 Task: Find connections with filter location Ostfildern with filter topic #Coachingwith filter profile language Spanish with filter current company Preqin with filter school Vel Tech HighTech Dr.Rangarajan Dr.Sakunthala Engineering College with filter industry Mental Health Care with filter service category AssistanceAdvertising with filter keywords title Screenwriter
Action: Mouse moved to (490, 66)
Screenshot: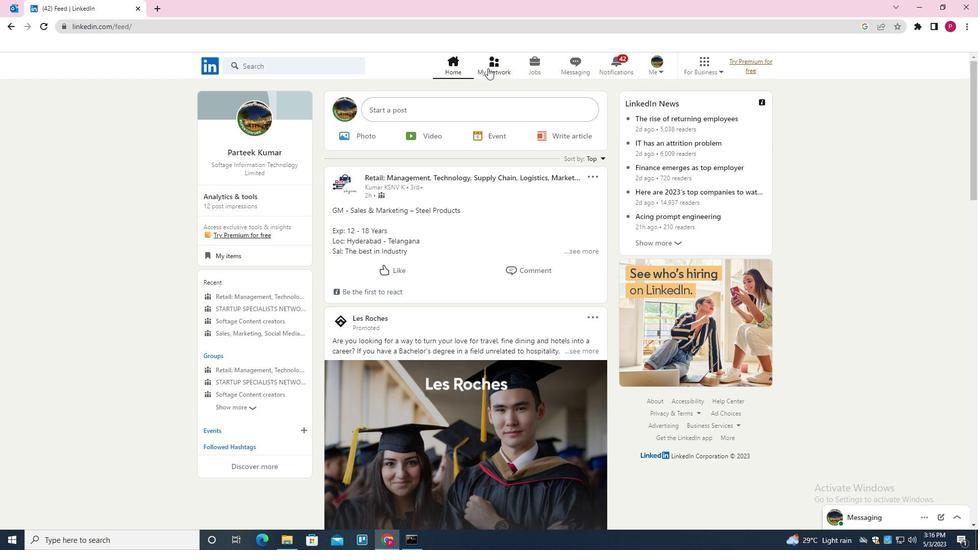 
Action: Mouse pressed left at (490, 66)
Screenshot: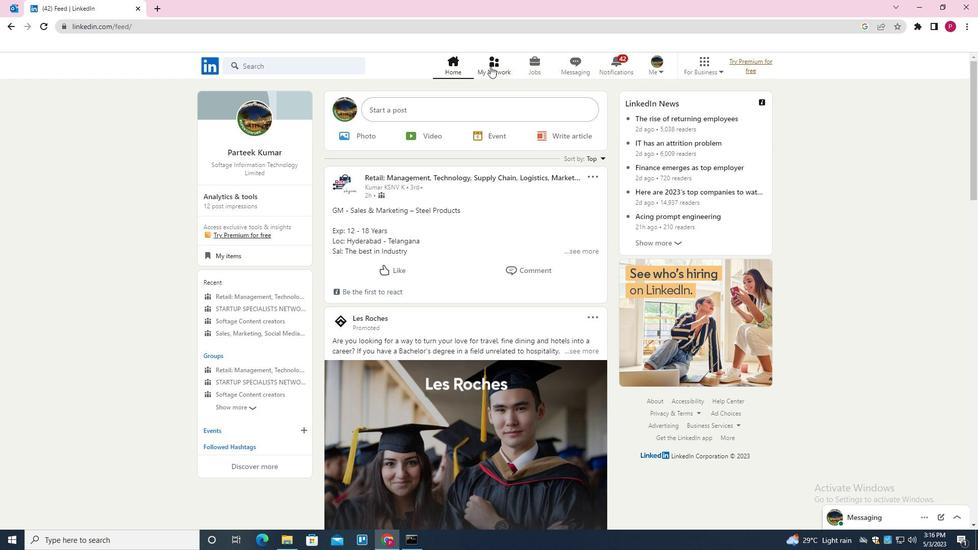 
Action: Mouse moved to (317, 120)
Screenshot: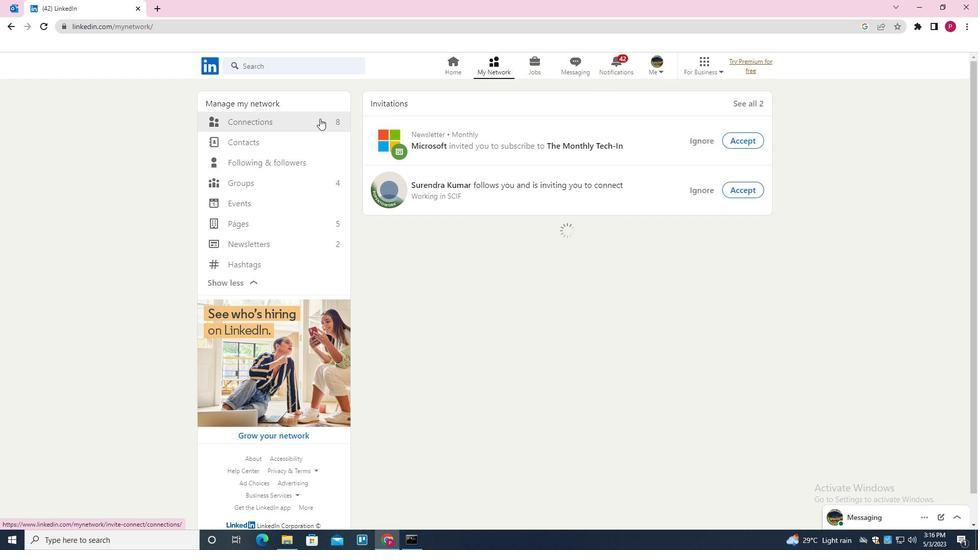
Action: Mouse pressed left at (317, 120)
Screenshot: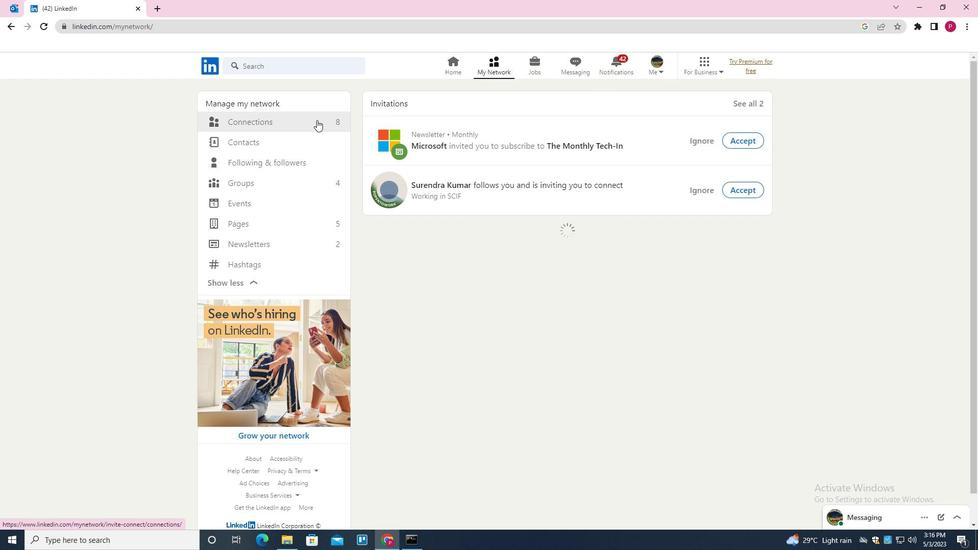 
Action: Mouse moved to (570, 124)
Screenshot: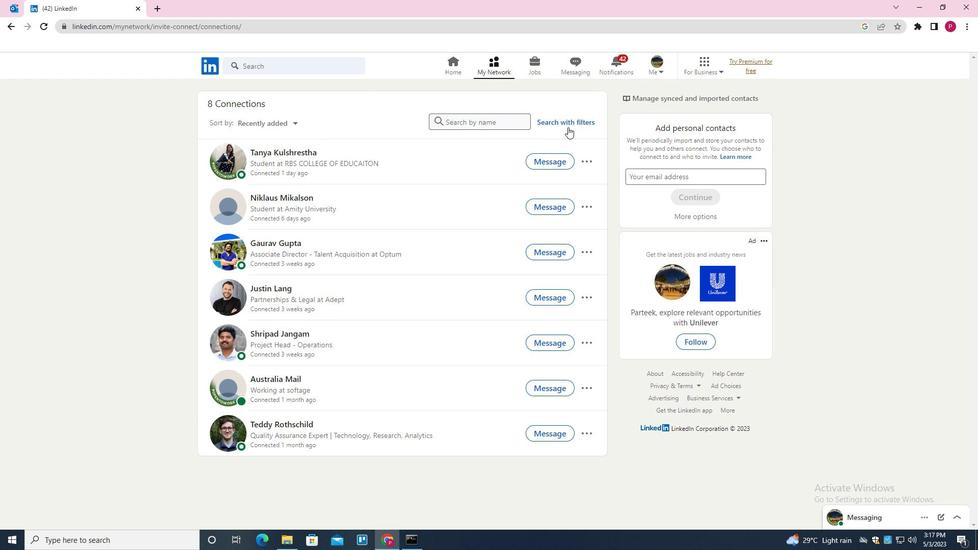 
Action: Mouse pressed left at (570, 124)
Screenshot: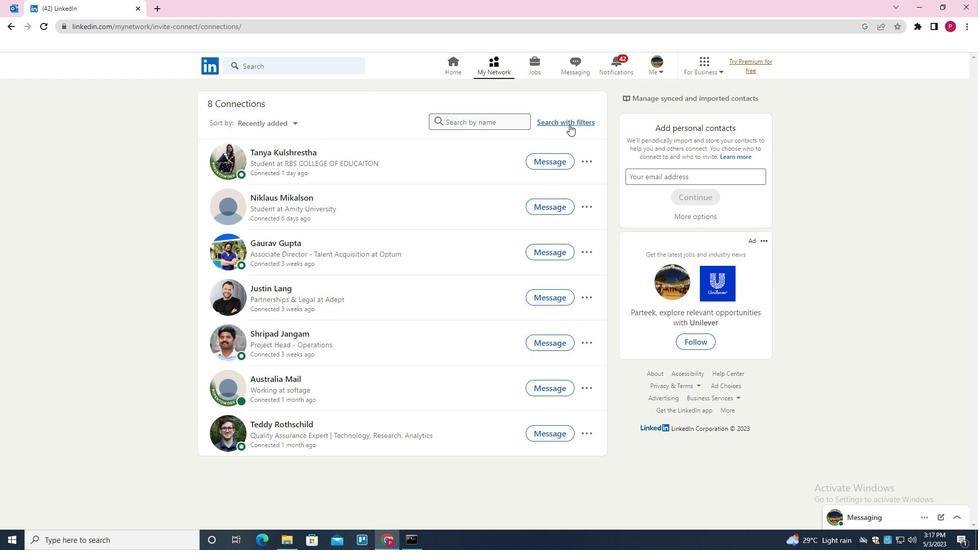 
Action: Mouse moved to (526, 94)
Screenshot: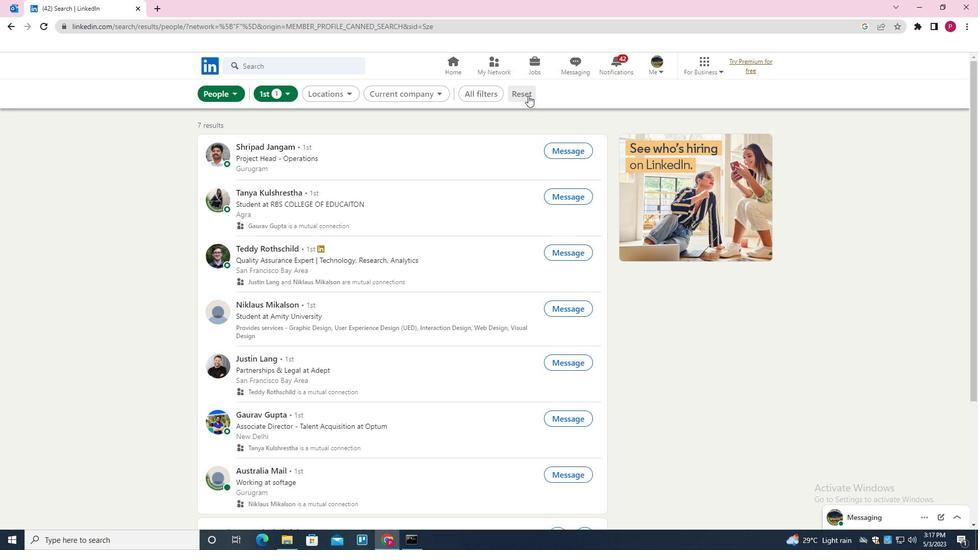 
Action: Mouse pressed left at (526, 94)
Screenshot: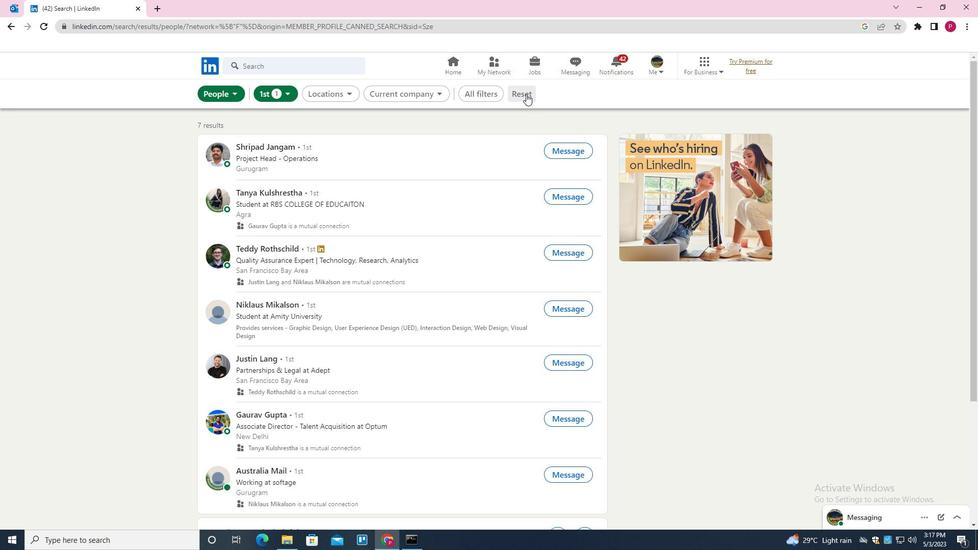 
Action: Mouse moved to (510, 94)
Screenshot: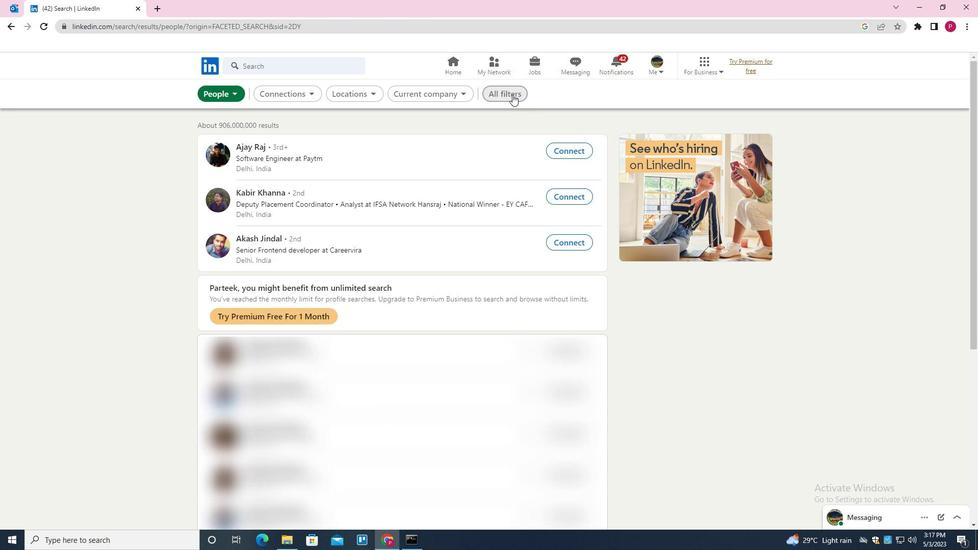 
Action: Mouse pressed left at (510, 94)
Screenshot: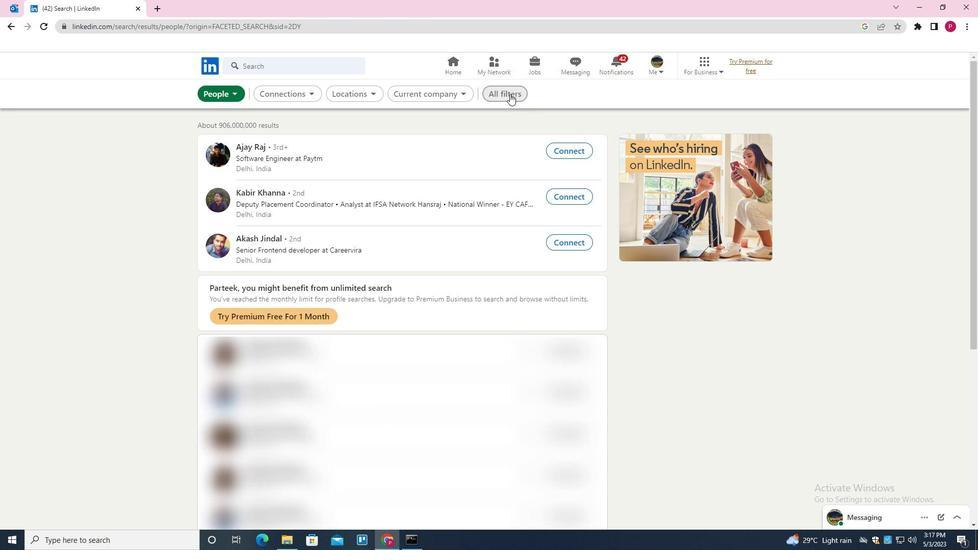 
Action: Mouse moved to (788, 229)
Screenshot: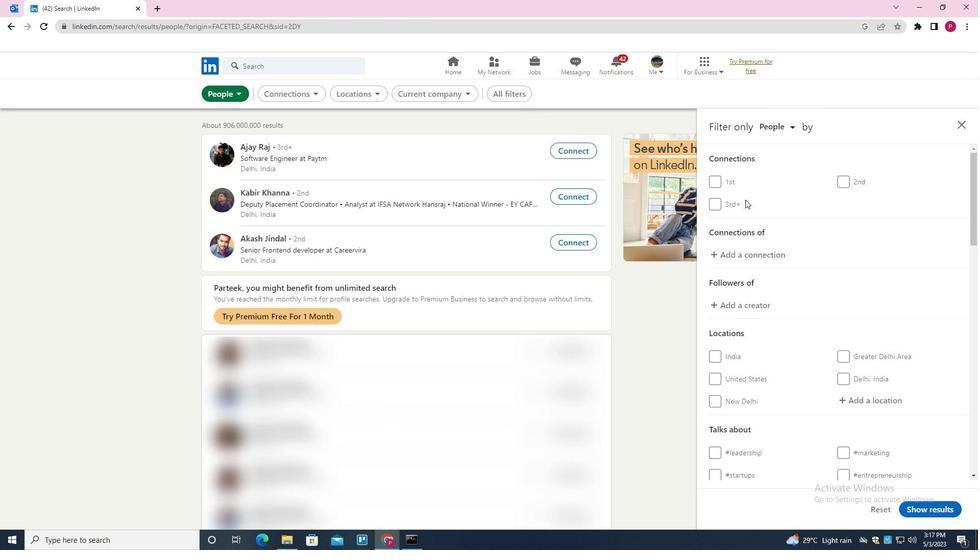 
Action: Mouse scrolled (788, 228) with delta (0, 0)
Screenshot: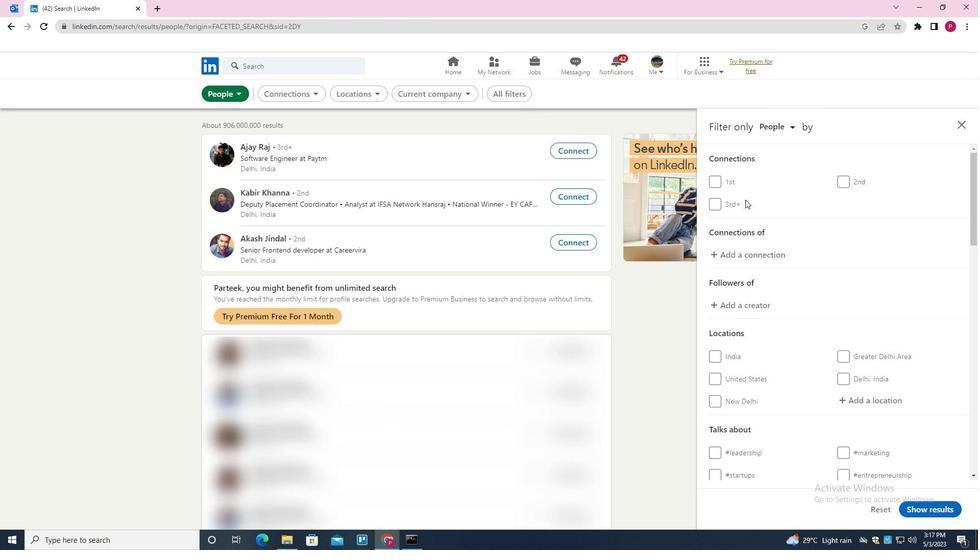 
Action: Mouse moved to (798, 235)
Screenshot: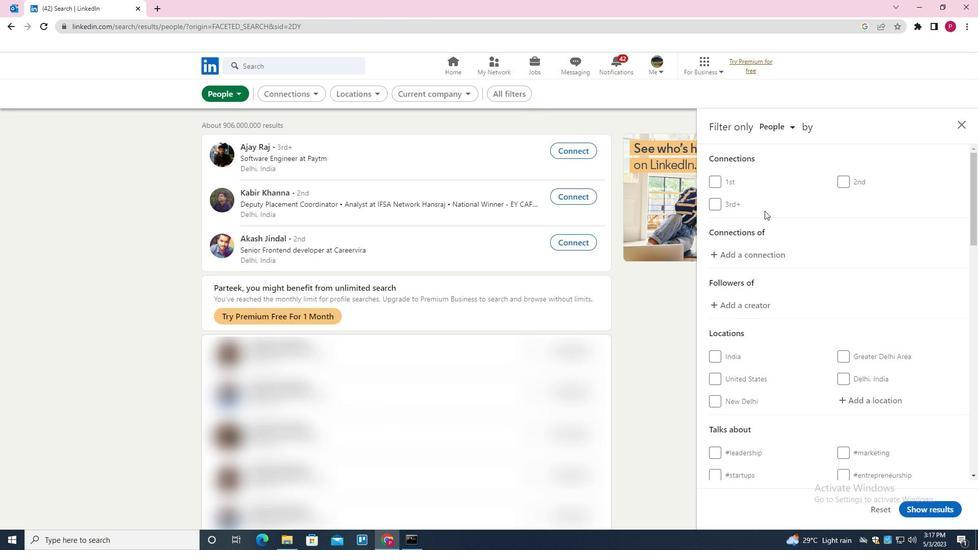 
Action: Mouse scrolled (798, 234) with delta (0, 0)
Screenshot: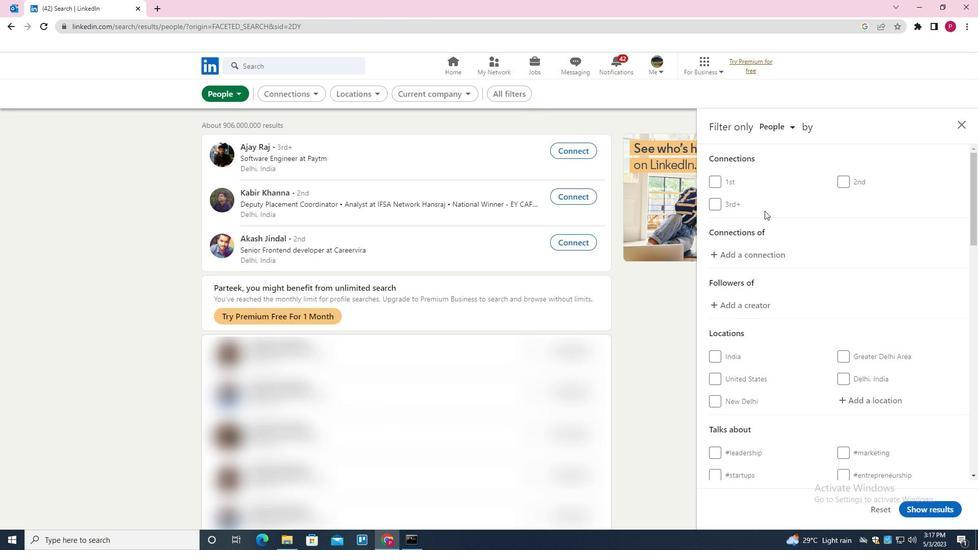
Action: Mouse moved to (852, 293)
Screenshot: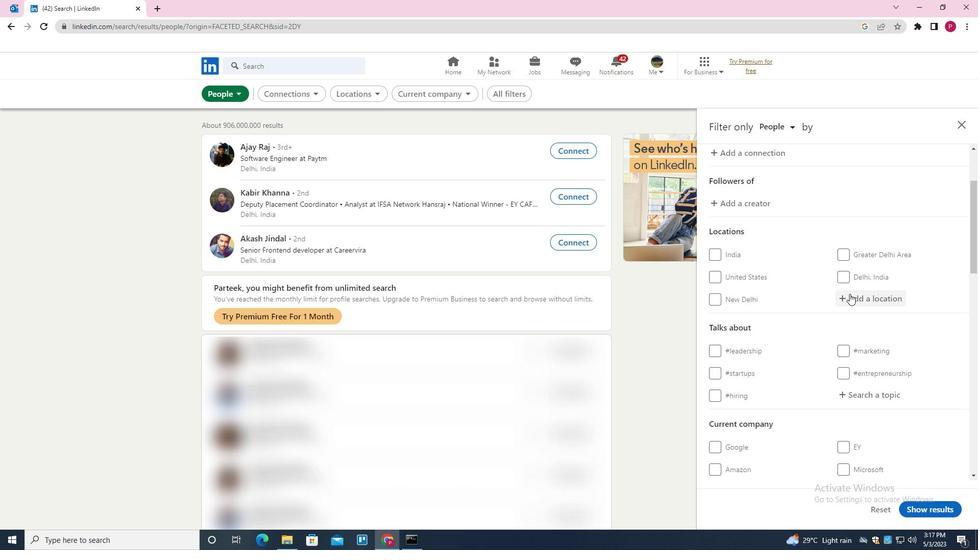 
Action: Mouse pressed left at (852, 293)
Screenshot: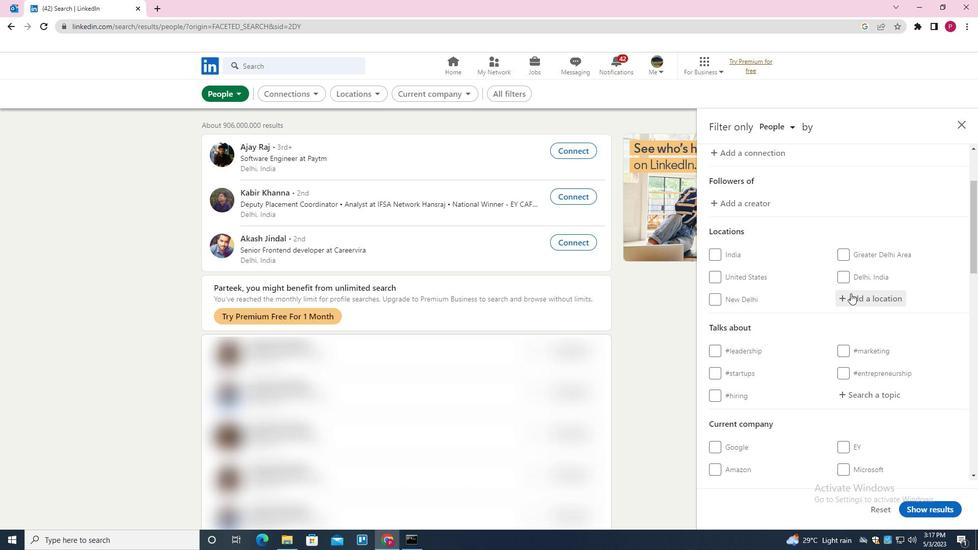 
Action: Key pressed <Key.shift>OSTIFILDERN
Screenshot: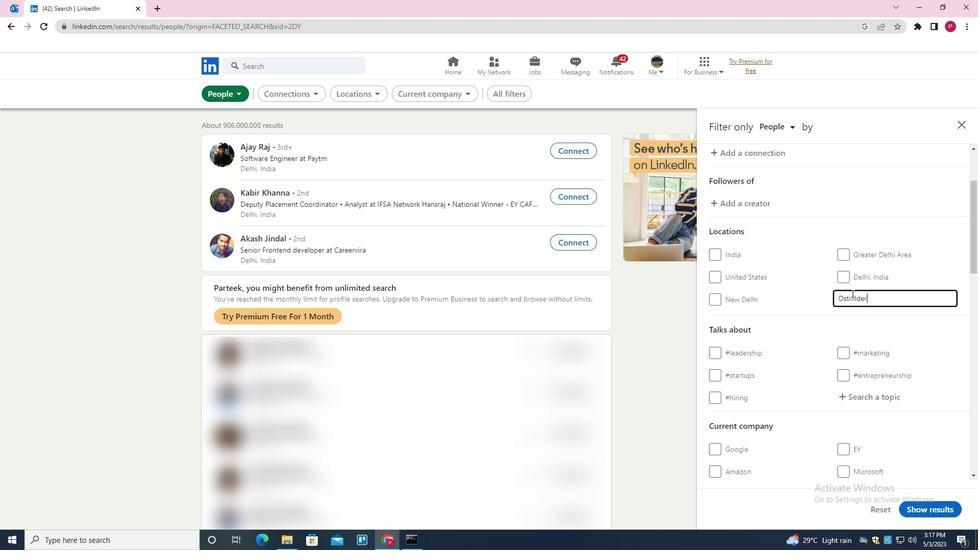
Action: Mouse moved to (810, 291)
Screenshot: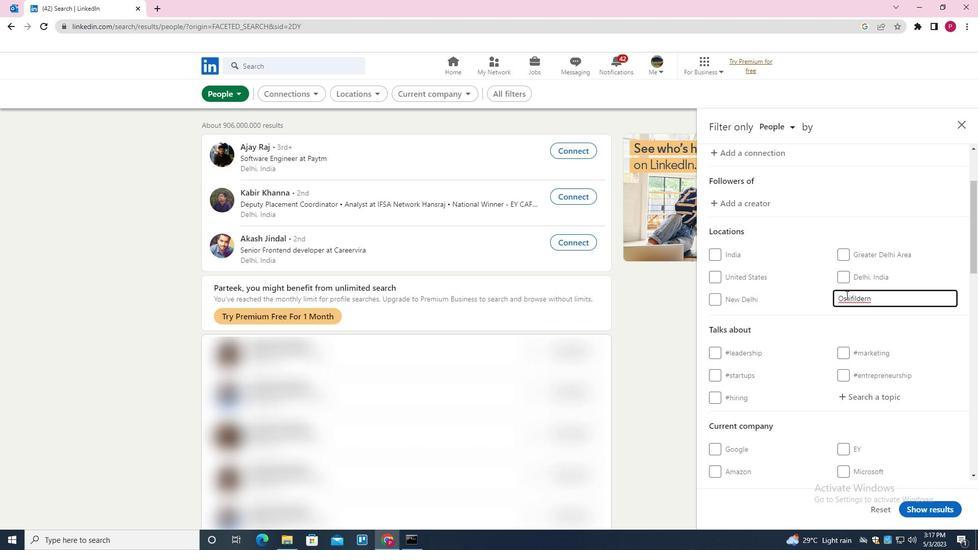 
Action: Mouse scrolled (810, 291) with delta (0, 0)
Screenshot: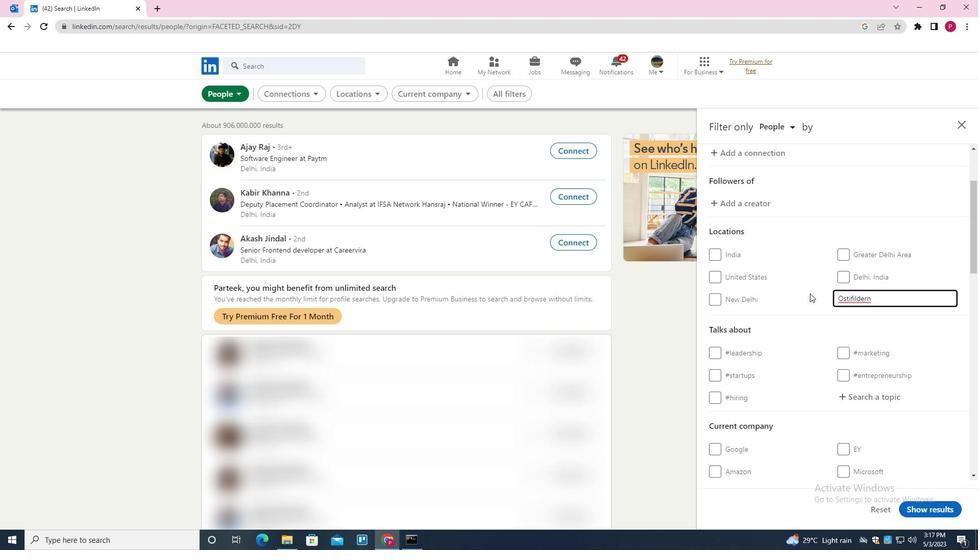 
Action: Mouse scrolled (810, 291) with delta (0, 0)
Screenshot: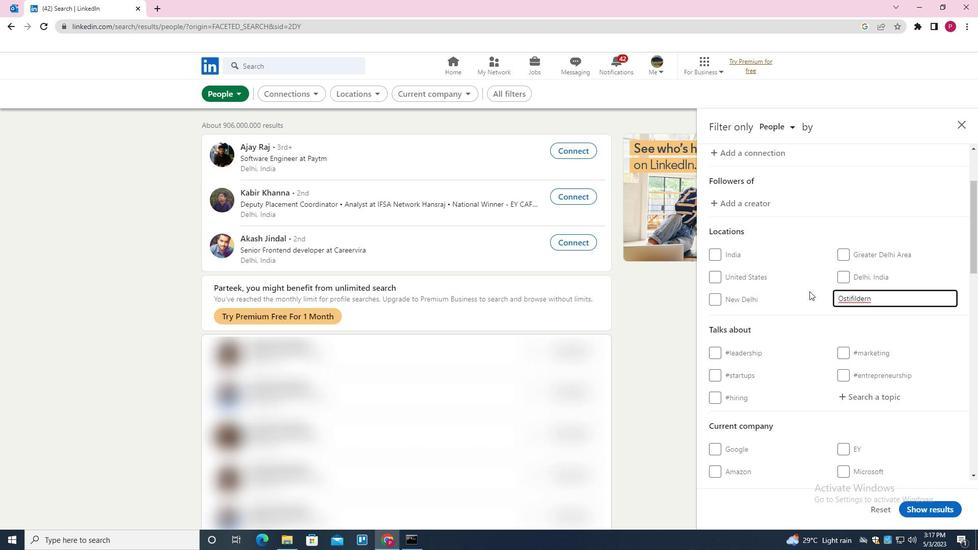 
Action: Mouse scrolled (810, 291) with delta (0, 0)
Screenshot: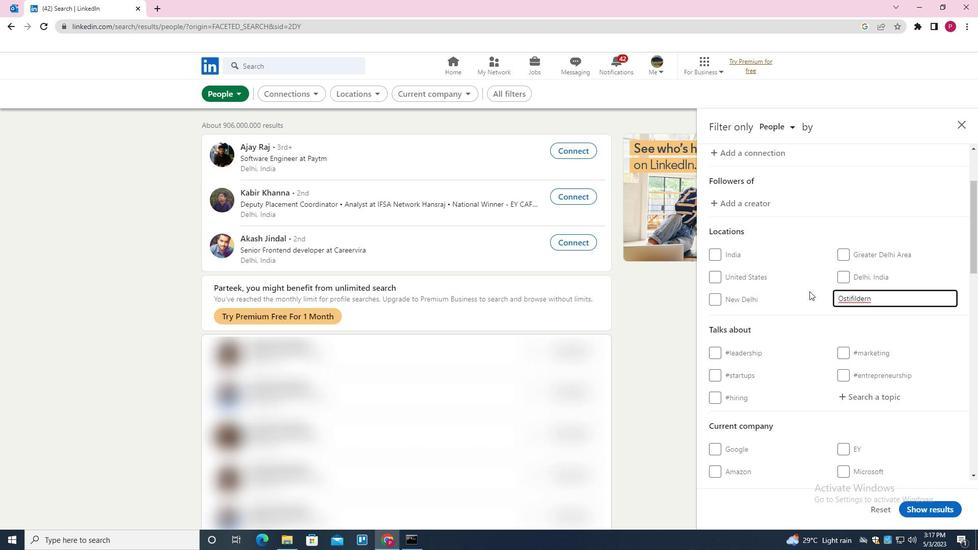
Action: Mouse moved to (862, 240)
Screenshot: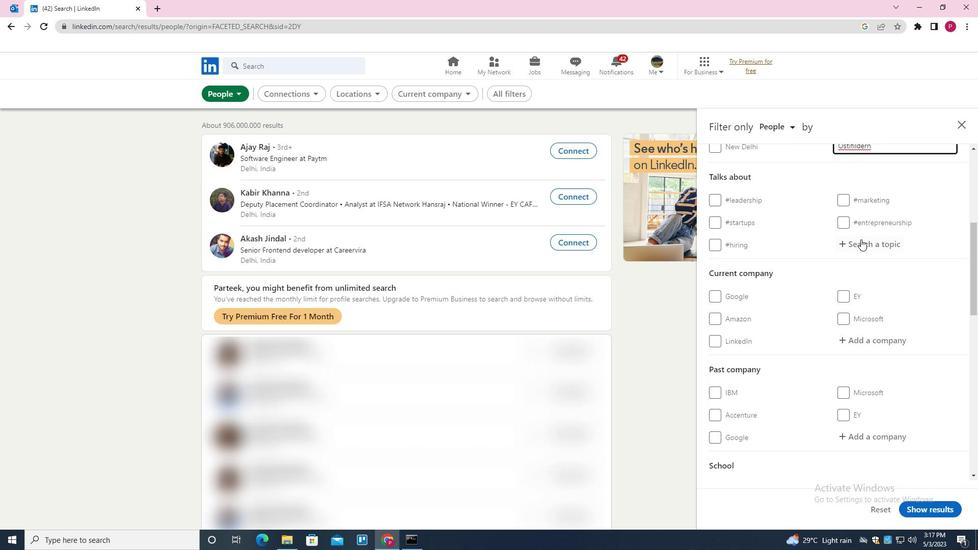 
Action: Mouse pressed left at (862, 240)
Screenshot: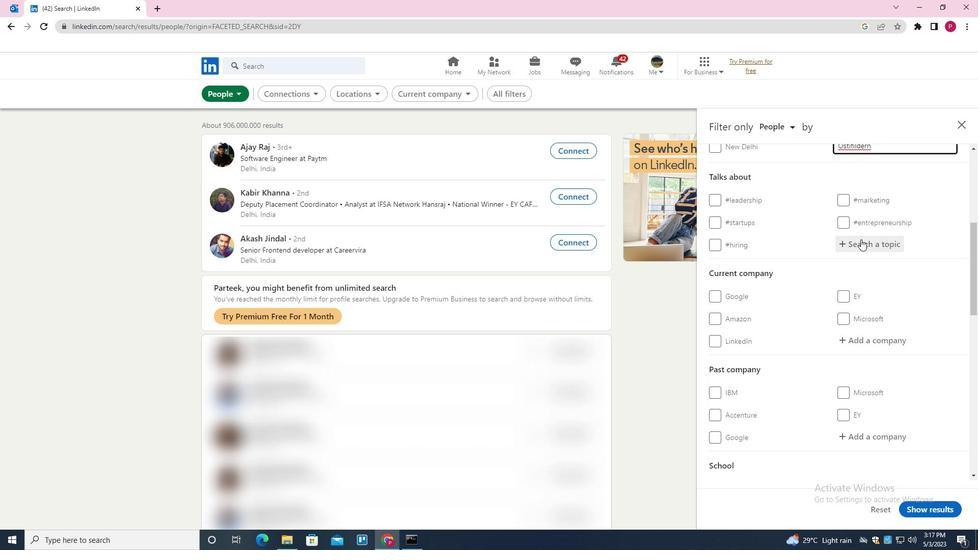 
Action: Key pressed COACHING<Key.down><Key.enter>
Screenshot: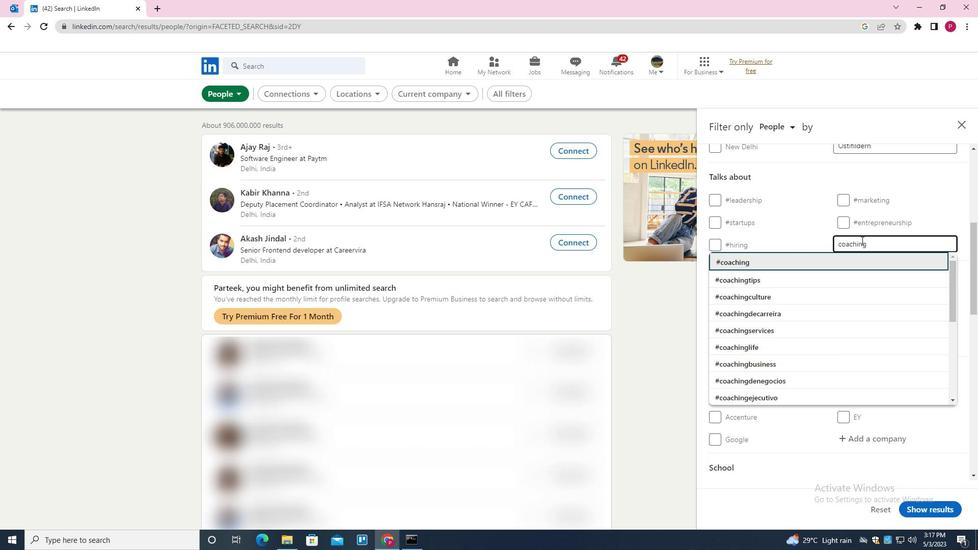 
Action: Mouse moved to (844, 260)
Screenshot: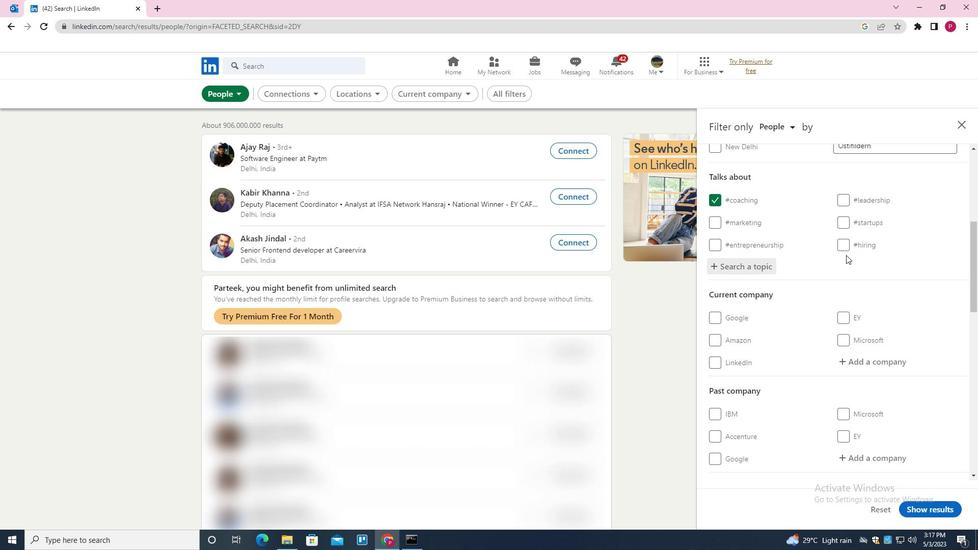 
Action: Mouse scrolled (844, 260) with delta (0, 0)
Screenshot: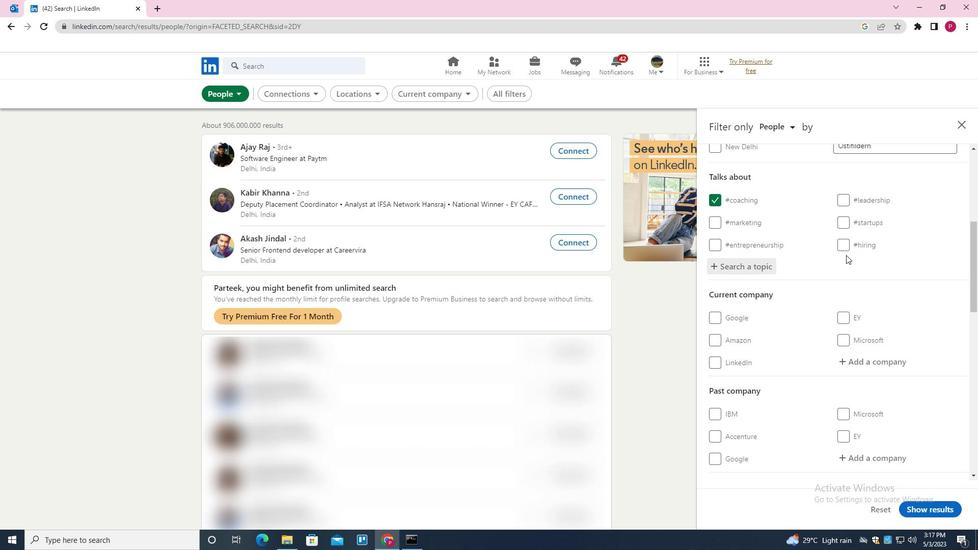 
Action: Mouse moved to (844, 263)
Screenshot: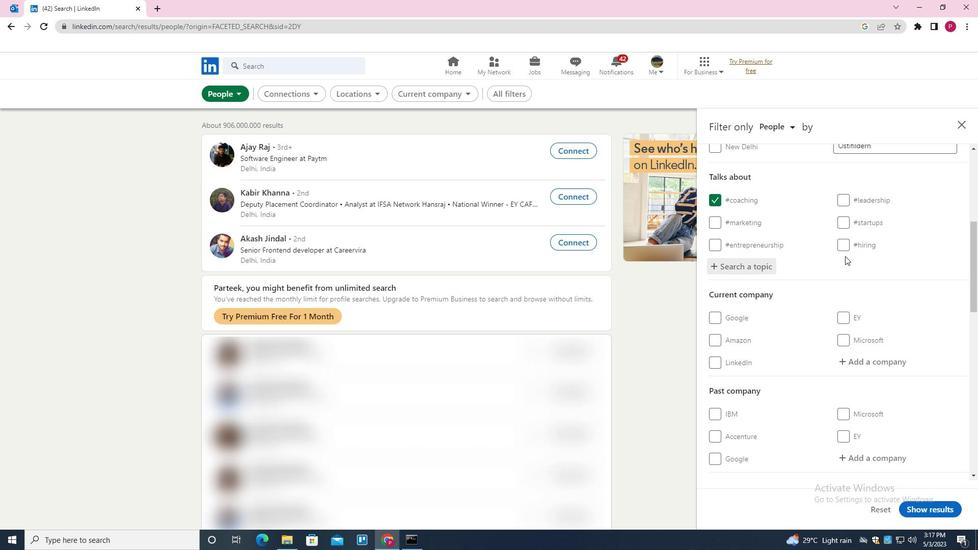 
Action: Mouse scrolled (844, 262) with delta (0, 0)
Screenshot: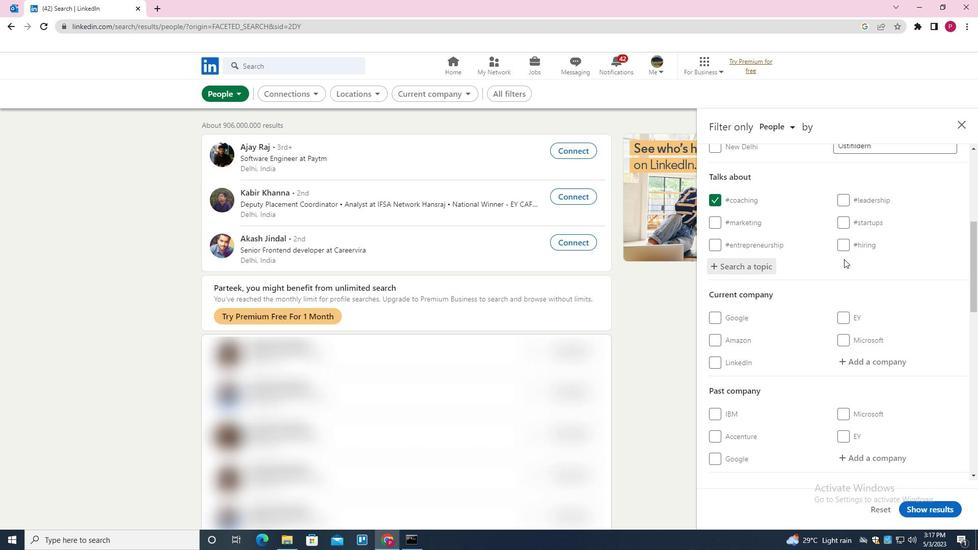 
Action: Mouse moved to (821, 269)
Screenshot: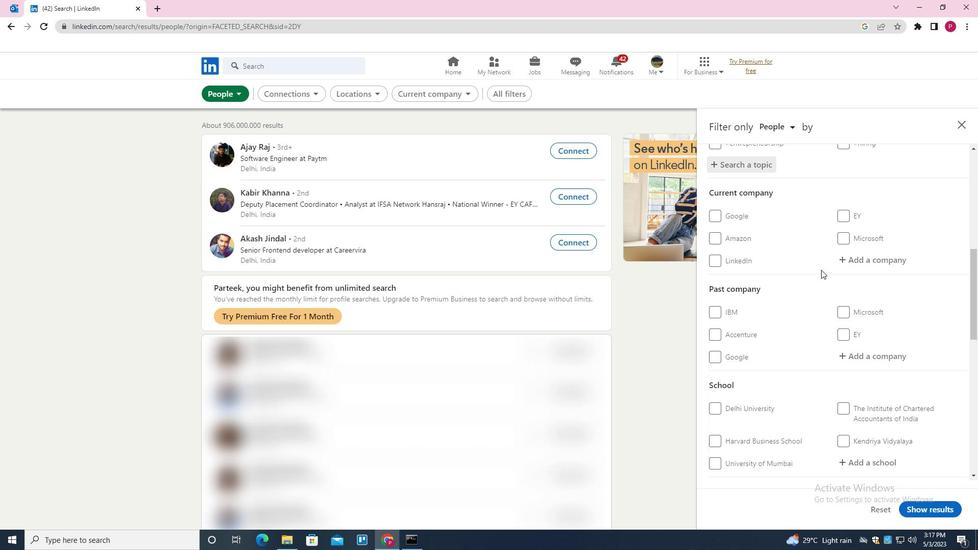 
Action: Mouse scrolled (821, 269) with delta (0, 0)
Screenshot: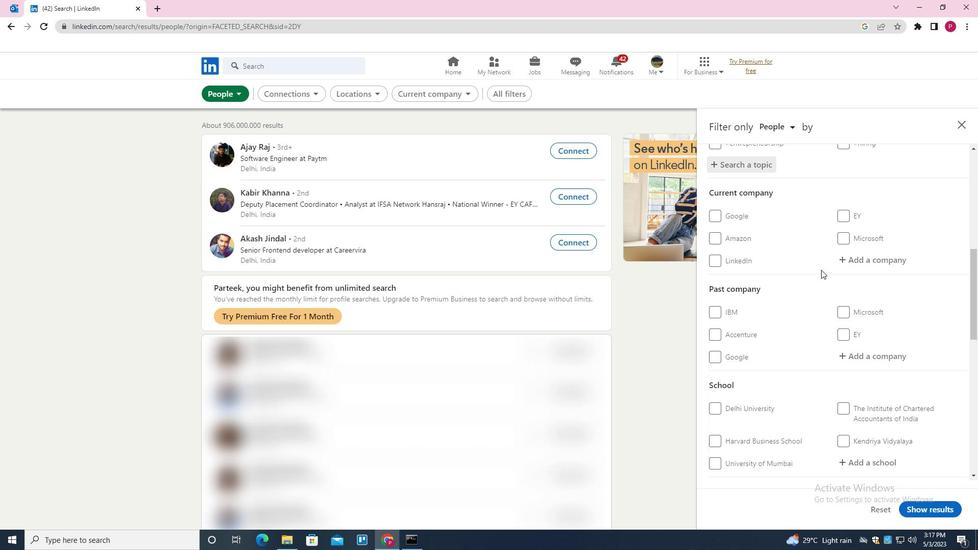 
Action: Mouse moved to (821, 268)
Screenshot: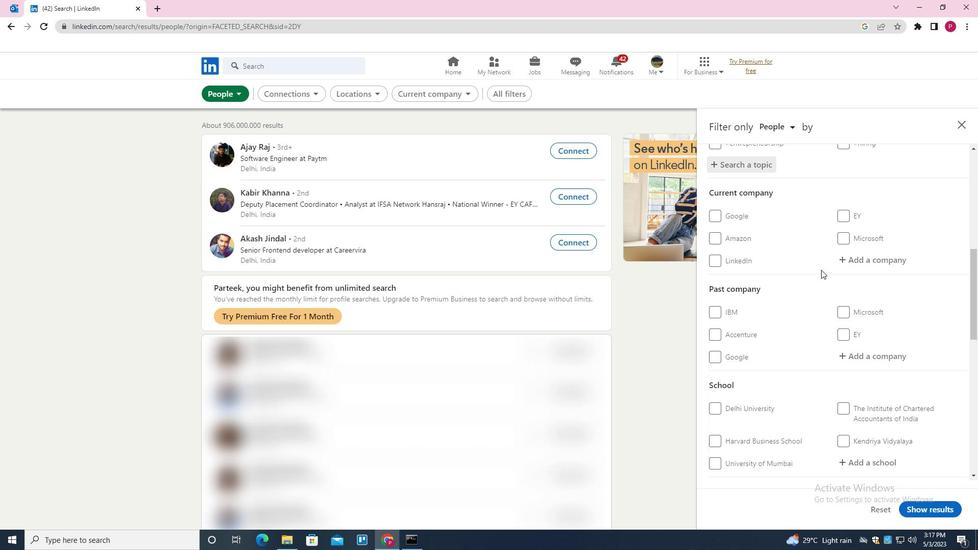 
Action: Mouse scrolled (821, 268) with delta (0, 0)
Screenshot: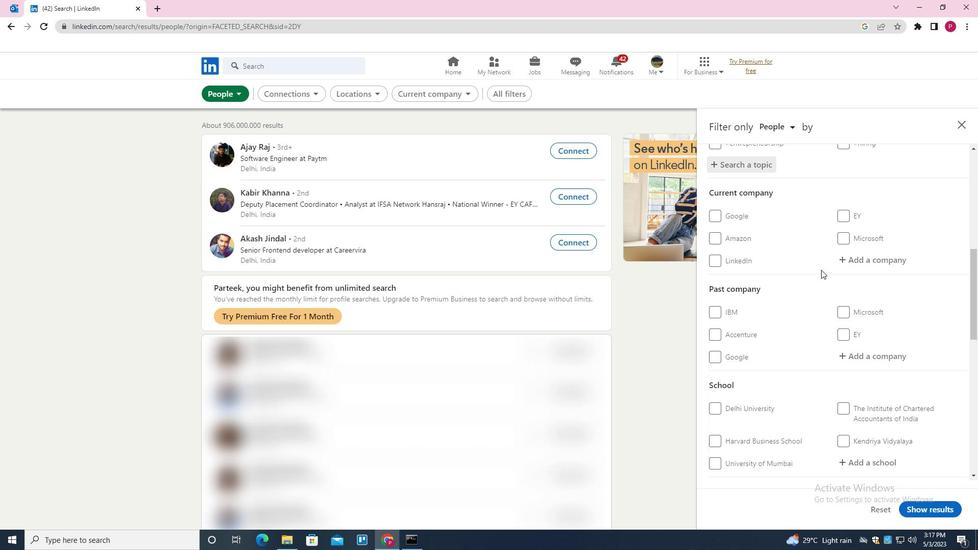 
Action: Mouse scrolled (821, 268) with delta (0, 0)
Screenshot: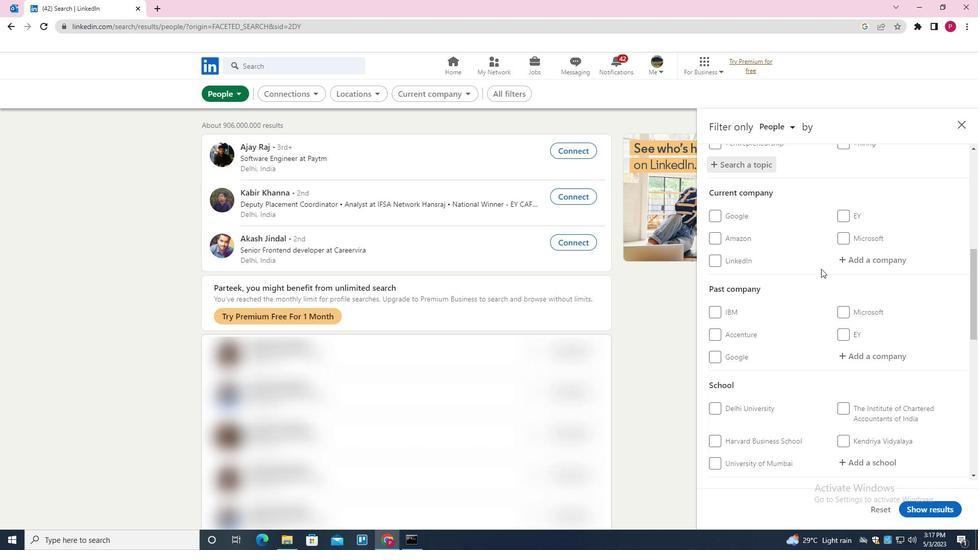 
Action: Mouse scrolled (821, 268) with delta (0, 0)
Screenshot: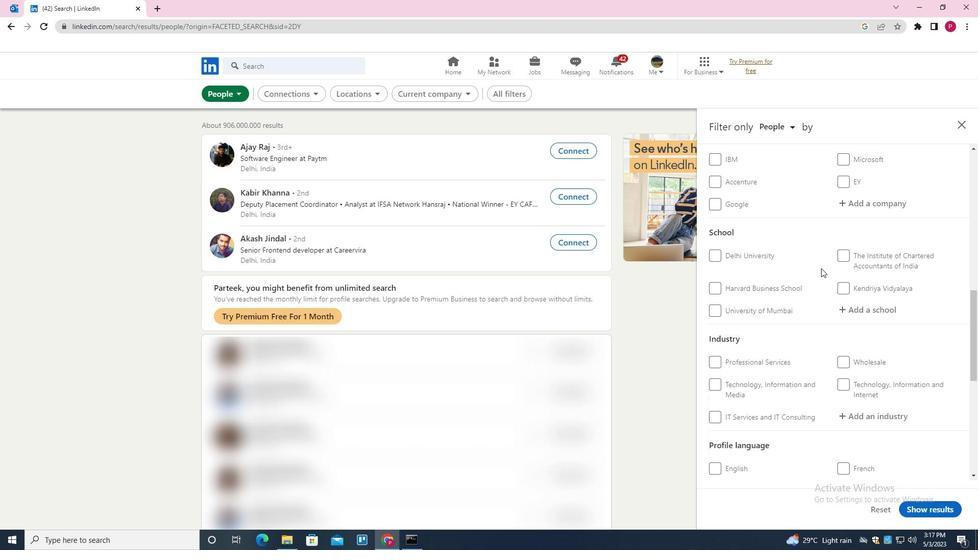 
Action: Mouse scrolled (821, 268) with delta (0, 0)
Screenshot: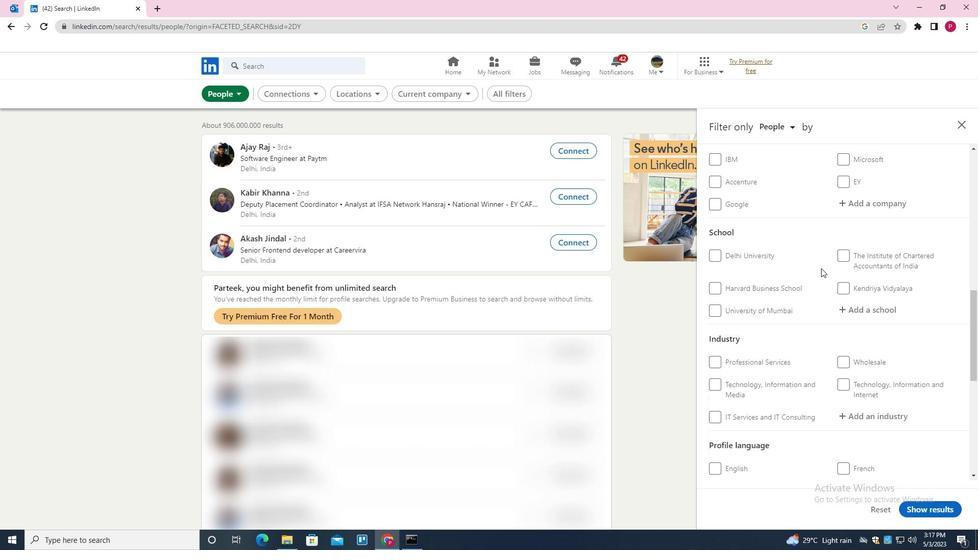 
Action: Mouse scrolled (821, 268) with delta (0, 0)
Screenshot: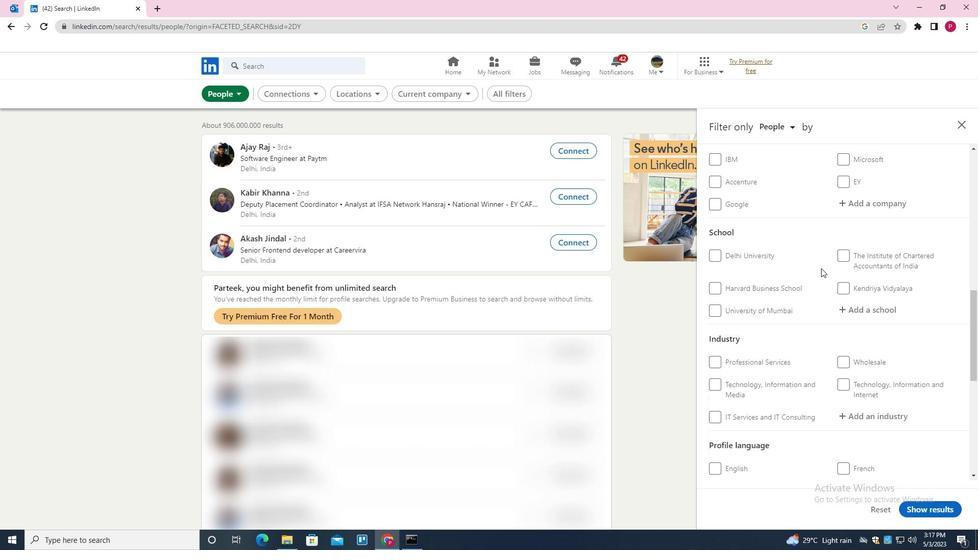 
Action: Mouse moved to (820, 268)
Screenshot: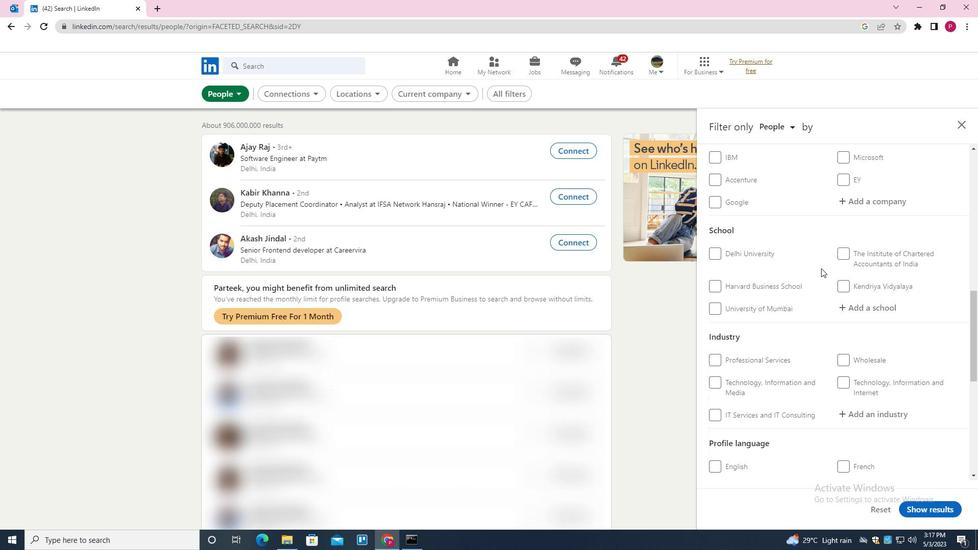 
Action: Mouse scrolled (820, 268) with delta (0, 0)
Screenshot: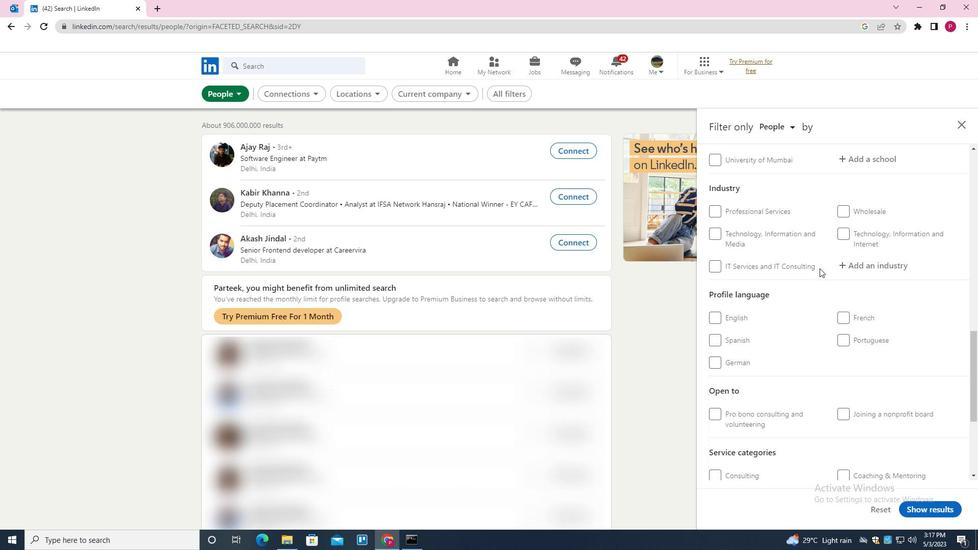 
Action: Mouse scrolled (820, 268) with delta (0, 0)
Screenshot: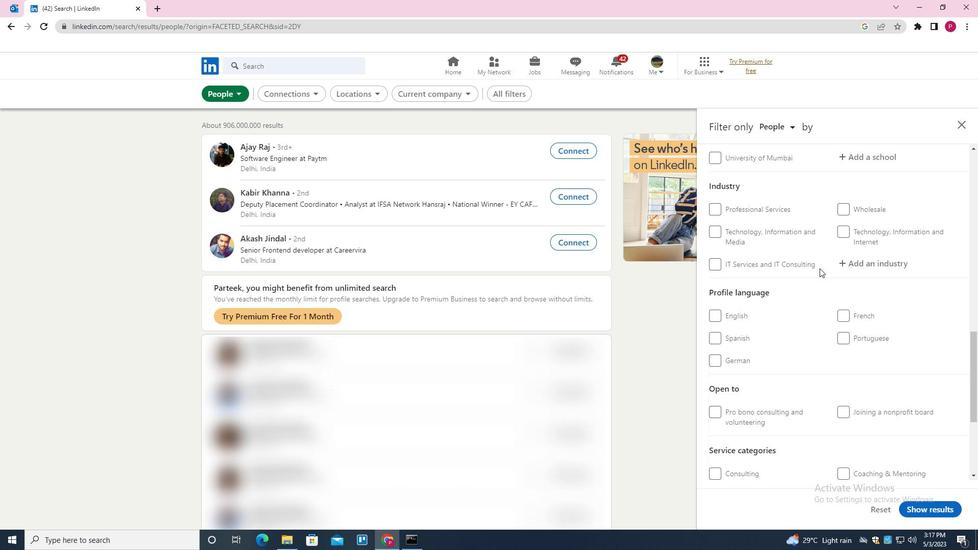 
Action: Mouse moved to (728, 235)
Screenshot: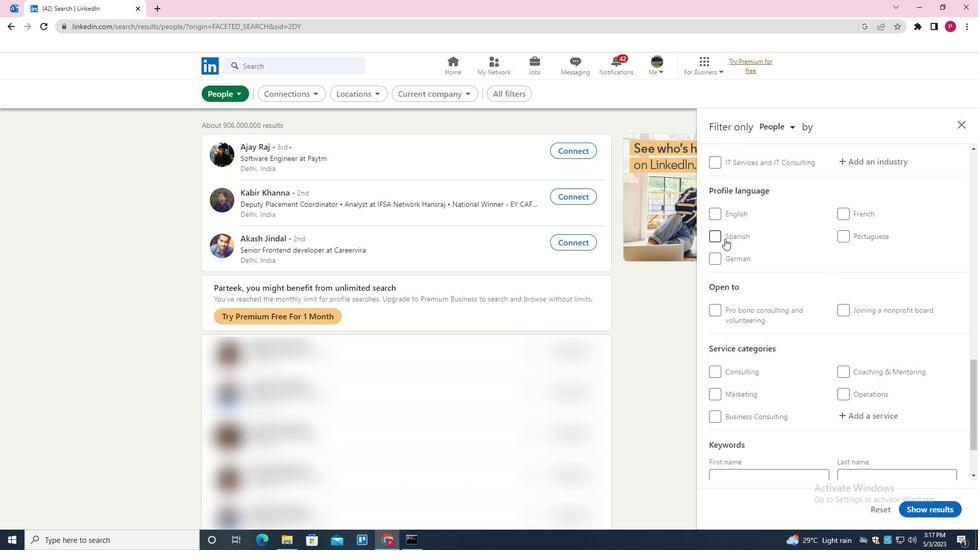 
Action: Mouse pressed left at (728, 235)
Screenshot: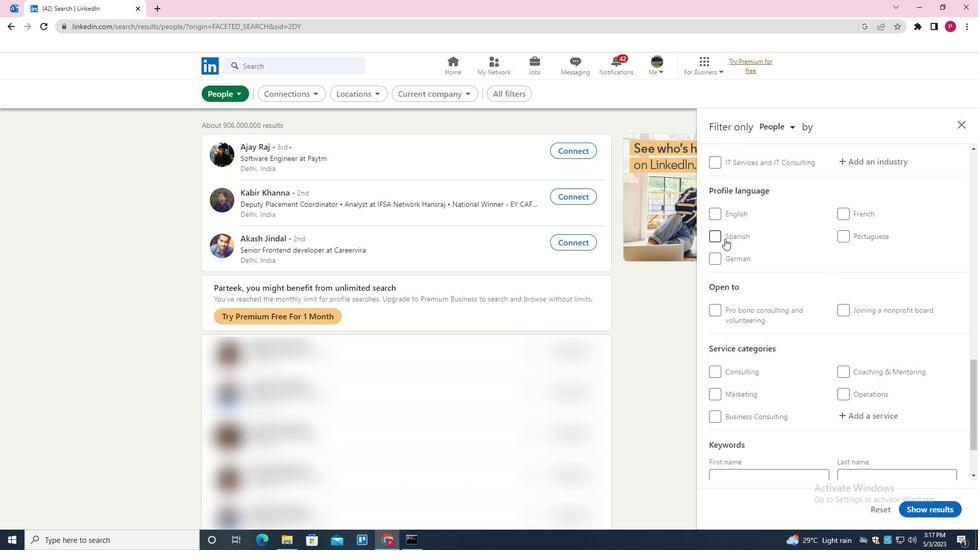 
Action: Mouse moved to (799, 298)
Screenshot: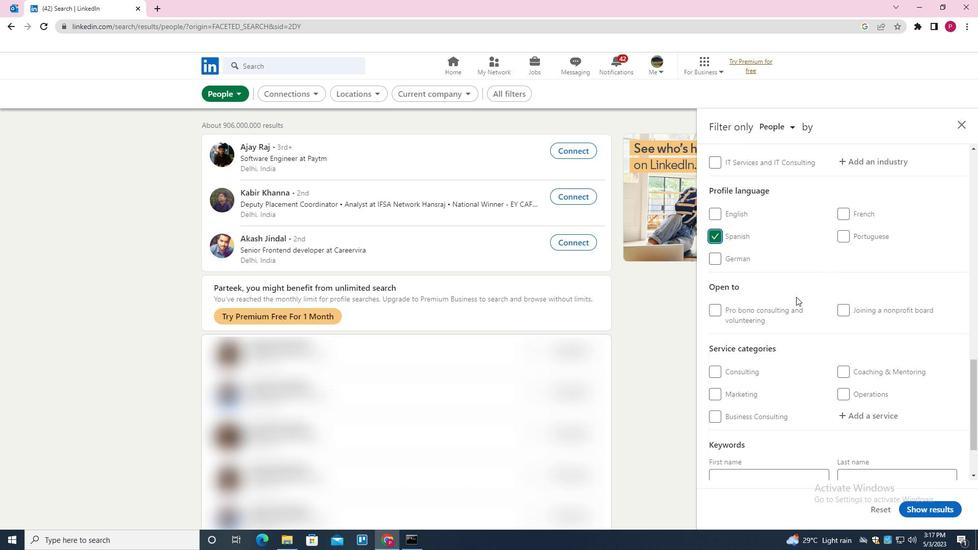 
Action: Mouse scrolled (799, 298) with delta (0, 0)
Screenshot: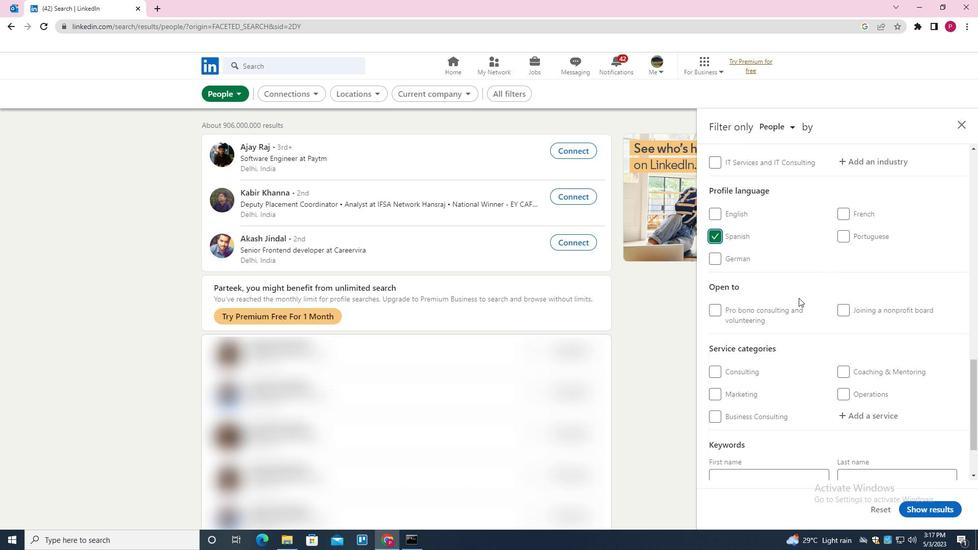 
Action: Mouse scrolled (799, 298) with delta (0, 0)
Screenshot: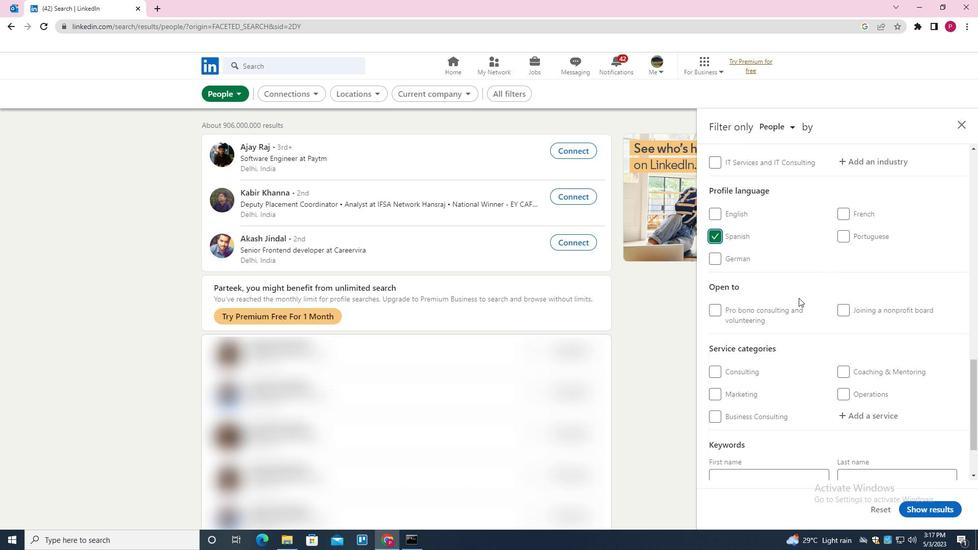 
Action: Mouse scrolled (799, 298) with delta (0, 0)
Screenshot: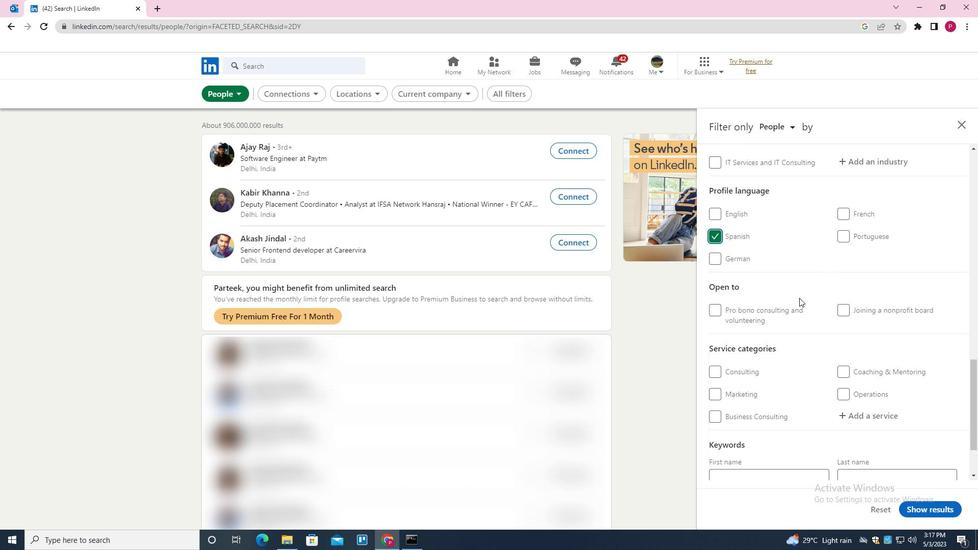 
Action: Mouse moved to (799, 296)
Screenshot: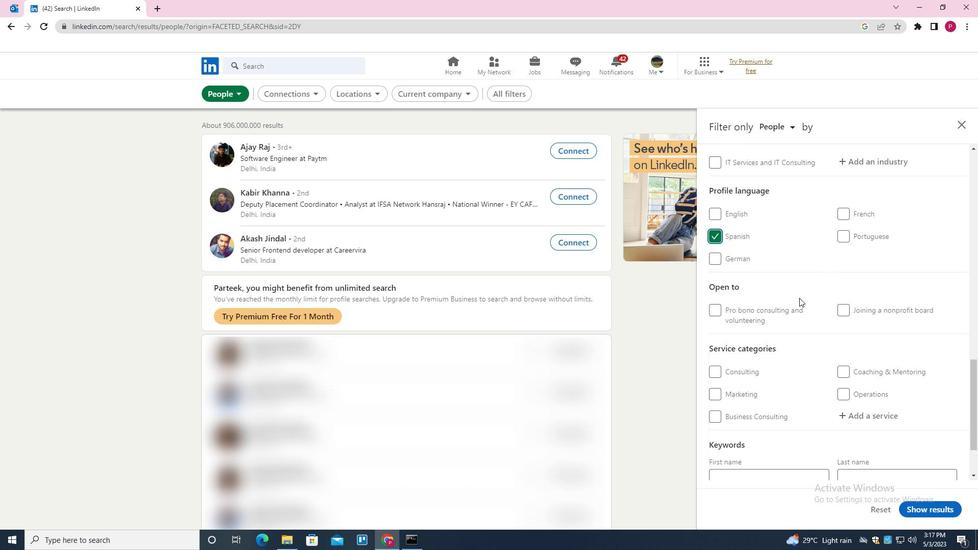 
Action: Mouse scrolled (799, 296) with delta (0, 0)
Screenshot: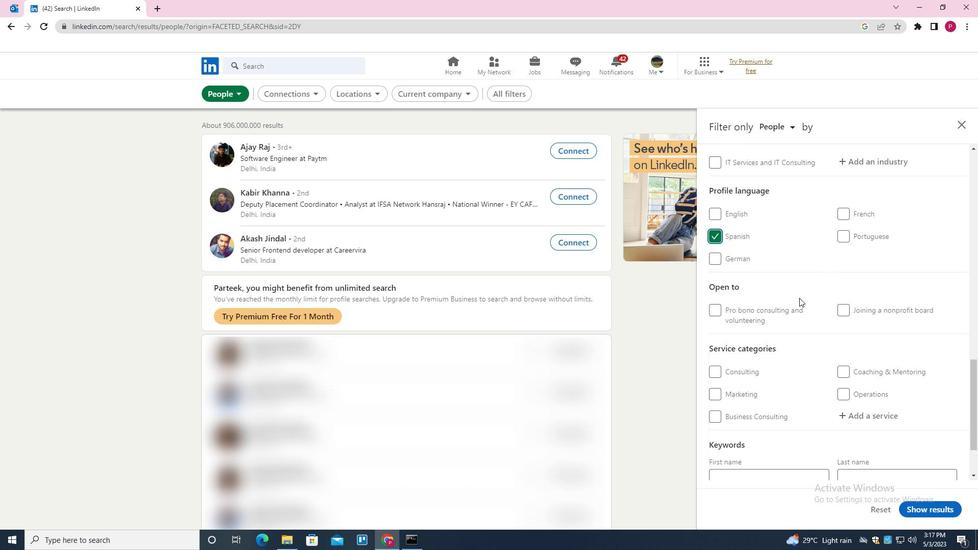
Action: Mouse moved to (799, 296)
Screenshot: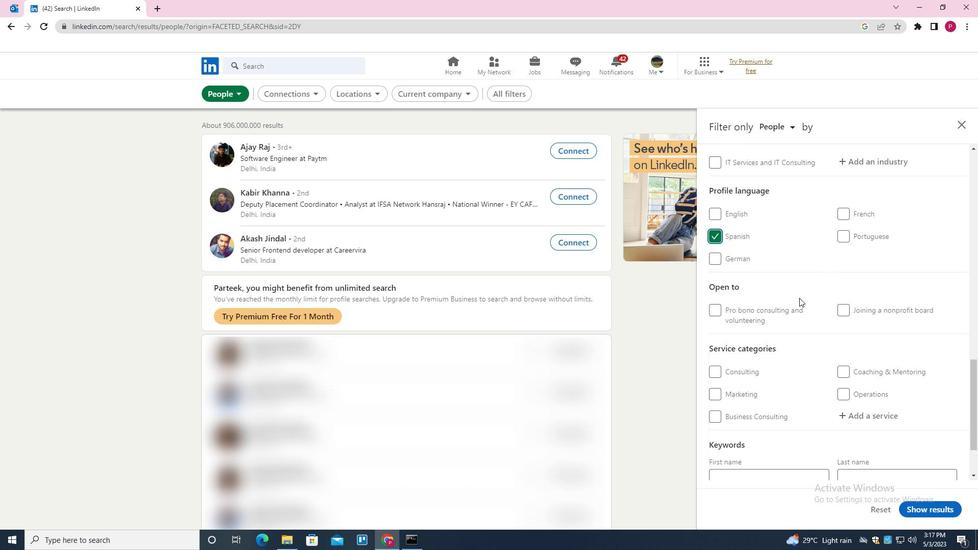 
Action: Mouse scrolled (799, 296) with delta (0, 0)
Screenshot: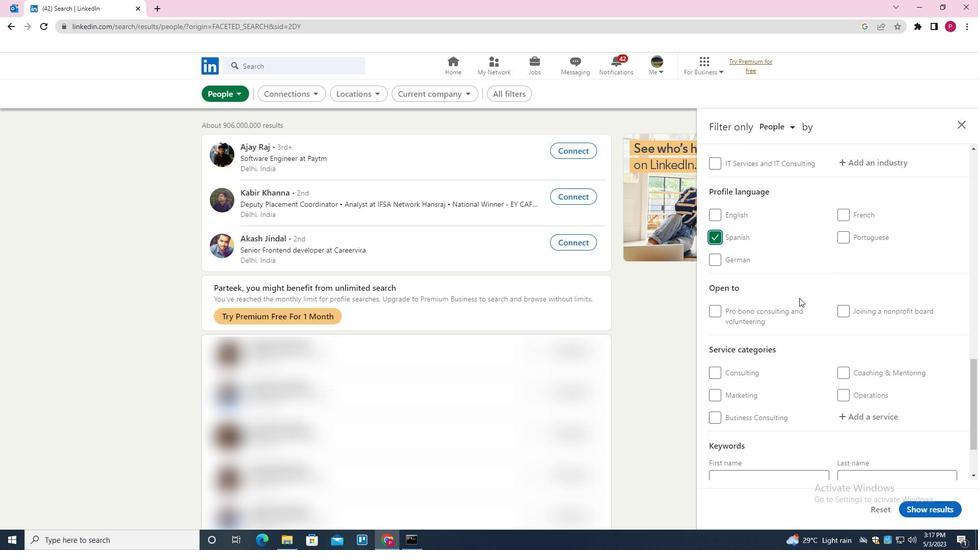 
Action: Mouse scrolled (799, 296) with delta (0, 0)
Screenshot: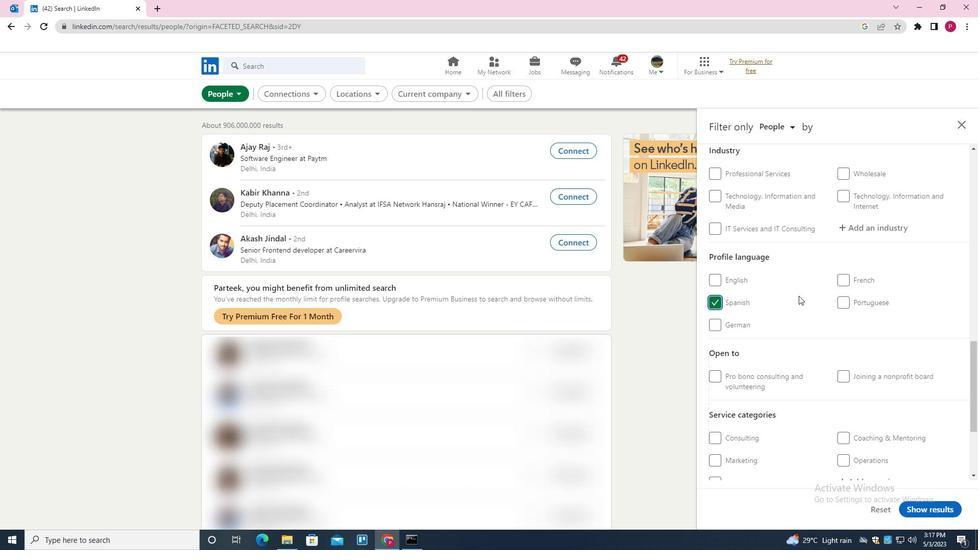
Action: Mouse moved to (776, 298)
Screenshot: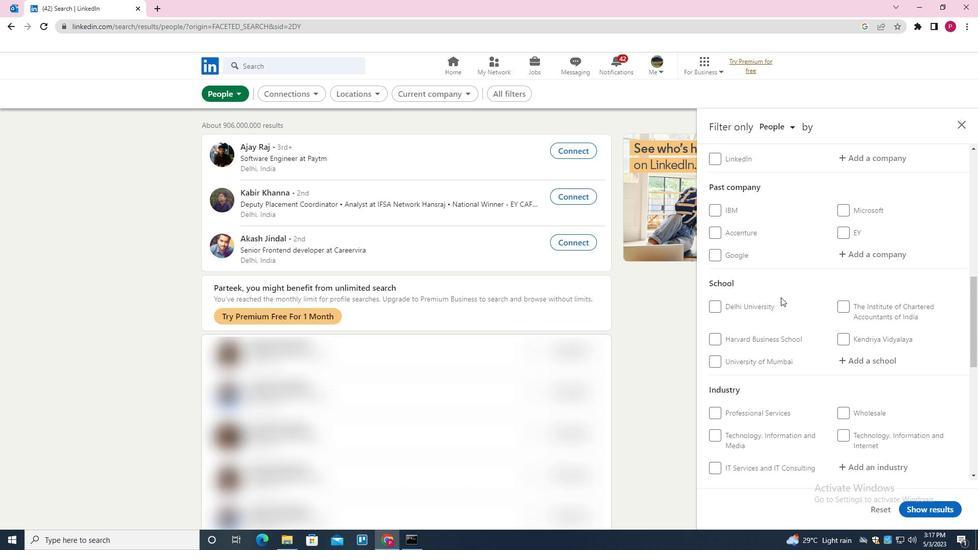 
Action: Mouse scrolled (776, 299) with delta (0, 0)
Screenshot: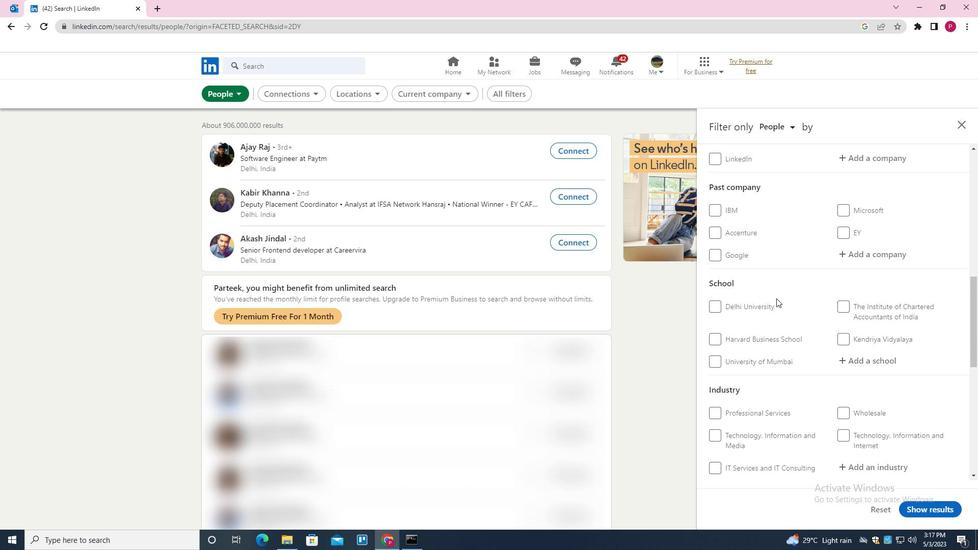 
Action: Mouse scrolled (776, 299) with delta (0, 0)
Screenshot: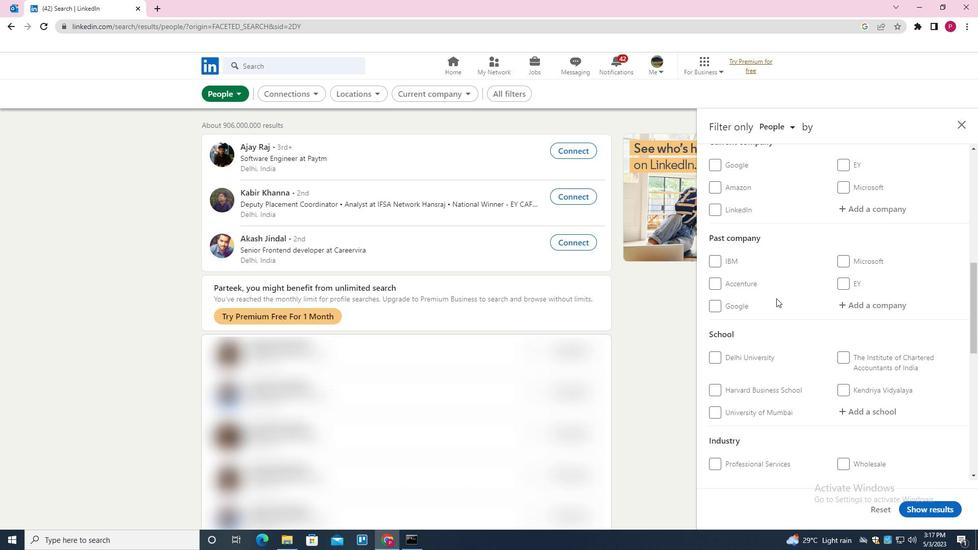 
Action: Mouse scrolled (776, 299) with delta (0, 0)
Screenshot: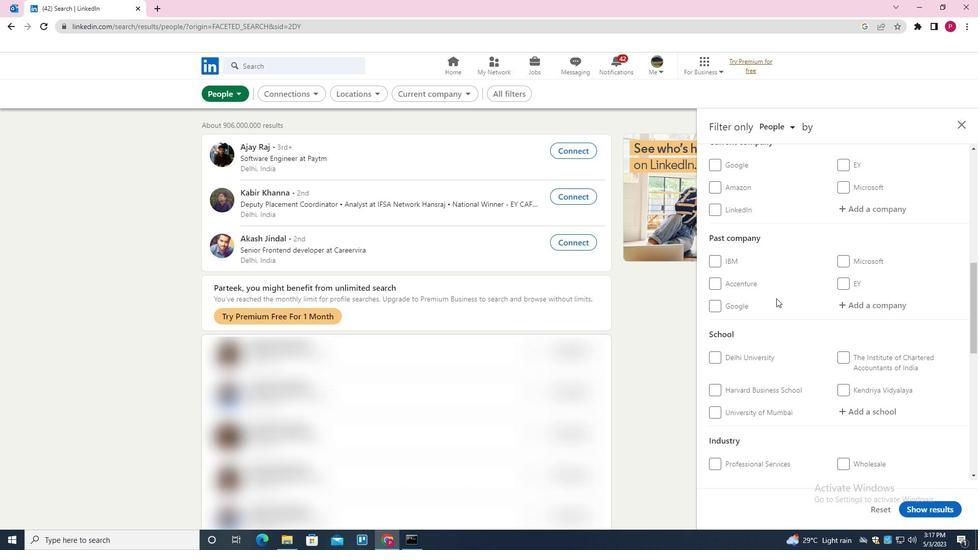 
Action: Mouse moved to (858, 309)
Screenshot: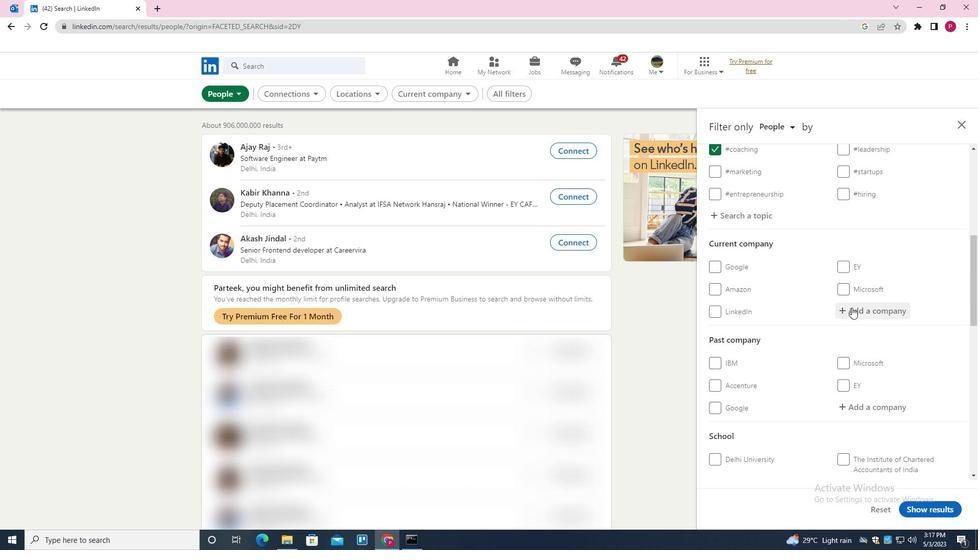 
Action: Mouse pressed left at (858, 309)
Screenshot: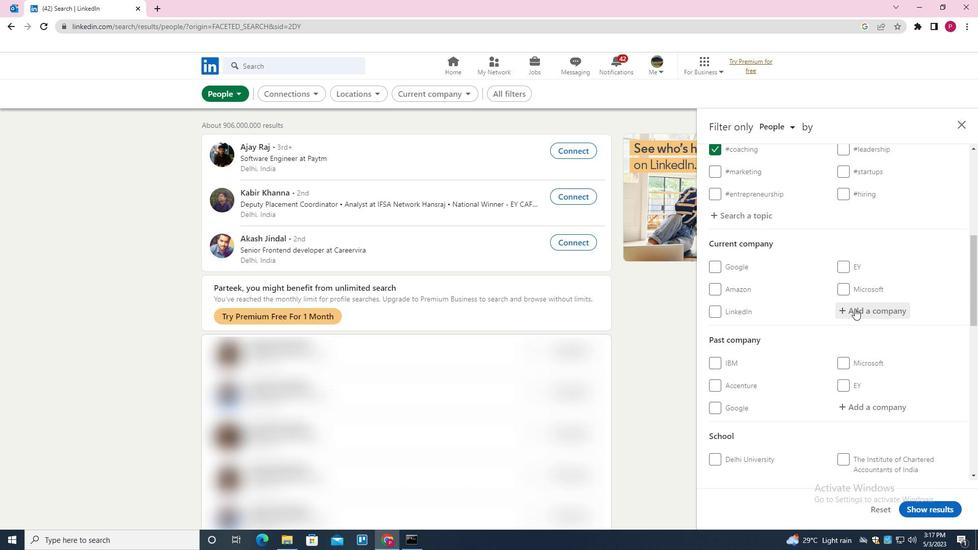 
Action: Mouse moved to (859, 309)
Screenshot: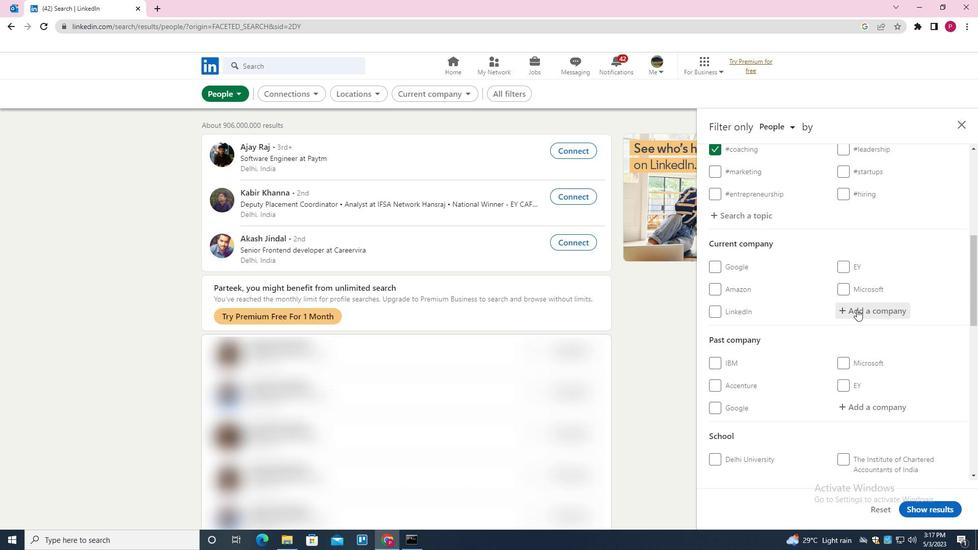 
Action: Key pressed <Key.shift>PREQIN<Key.down><Key.enter>
Screenshot: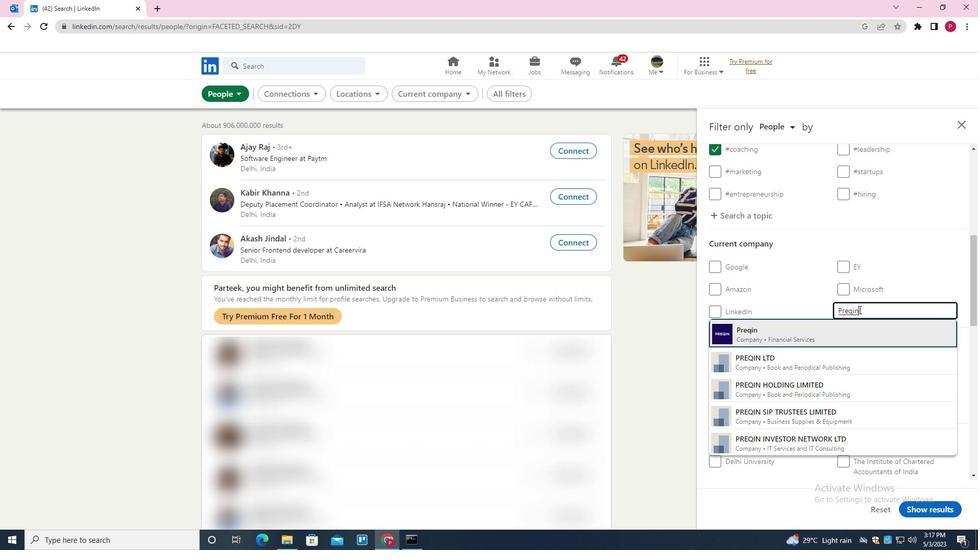
Action: Mouse moved to (844, 305)
Screenshot: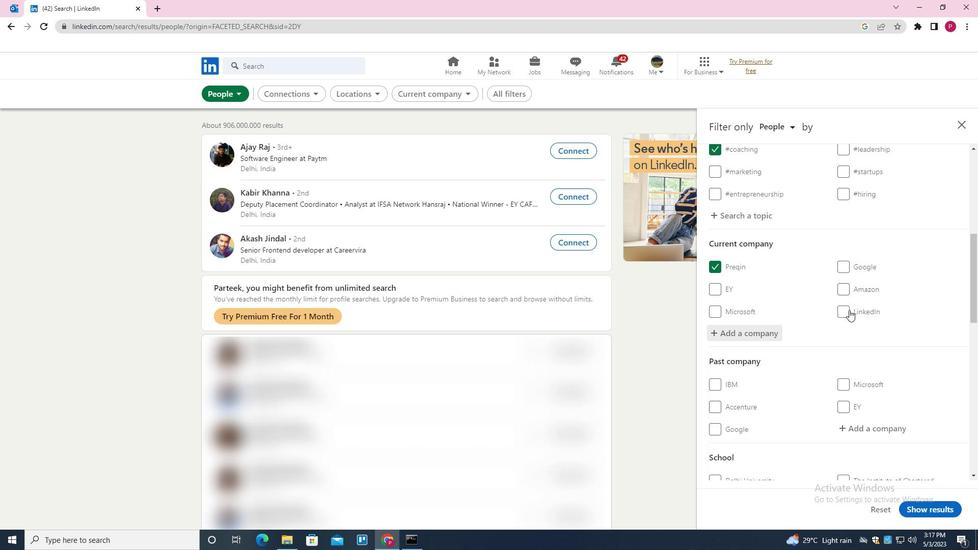 
Action: Mouse scrolled (844, 304) with delta (0, 0)
Screenshot: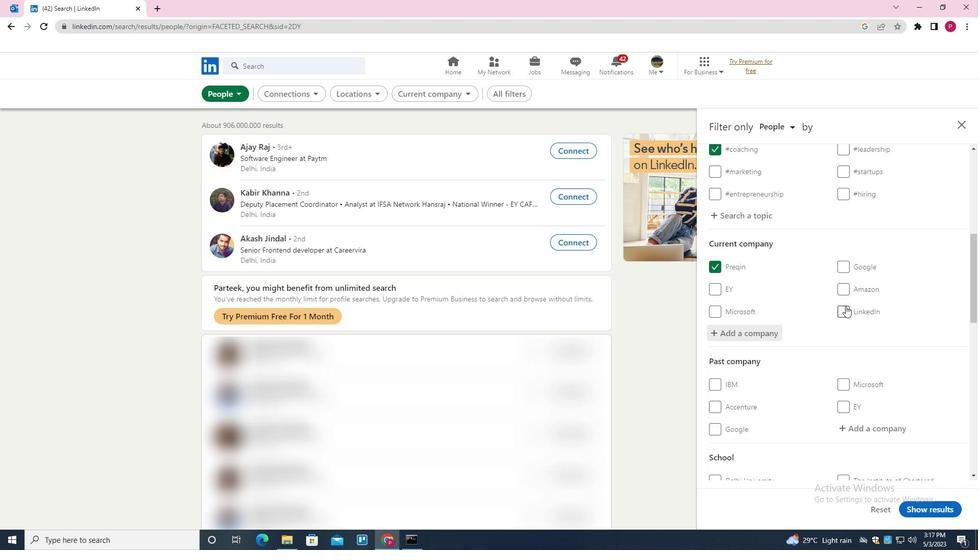 
Action: Mouse moved to (844, 305)
Screenshot: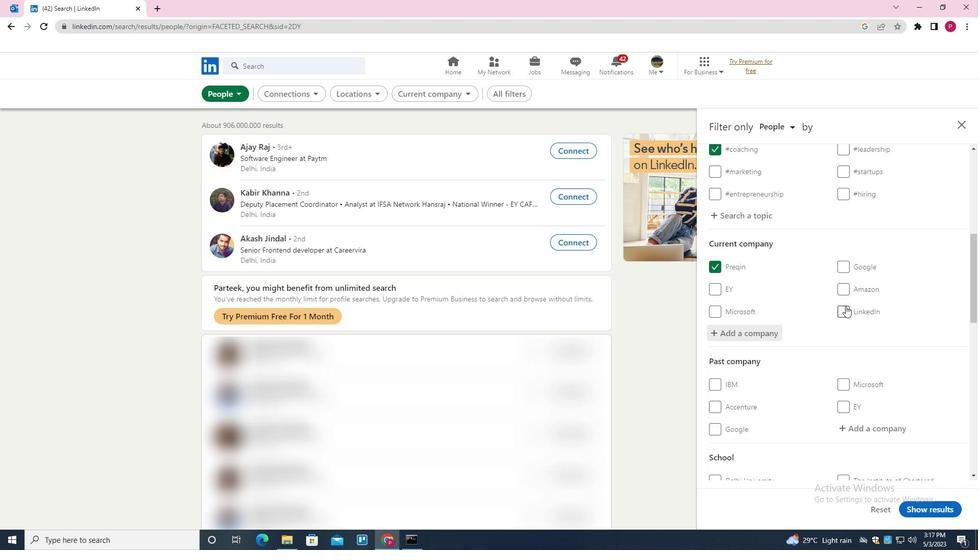 
Action: Mouse scrolled (844, 304) with delta (0, 0)
Screenshot: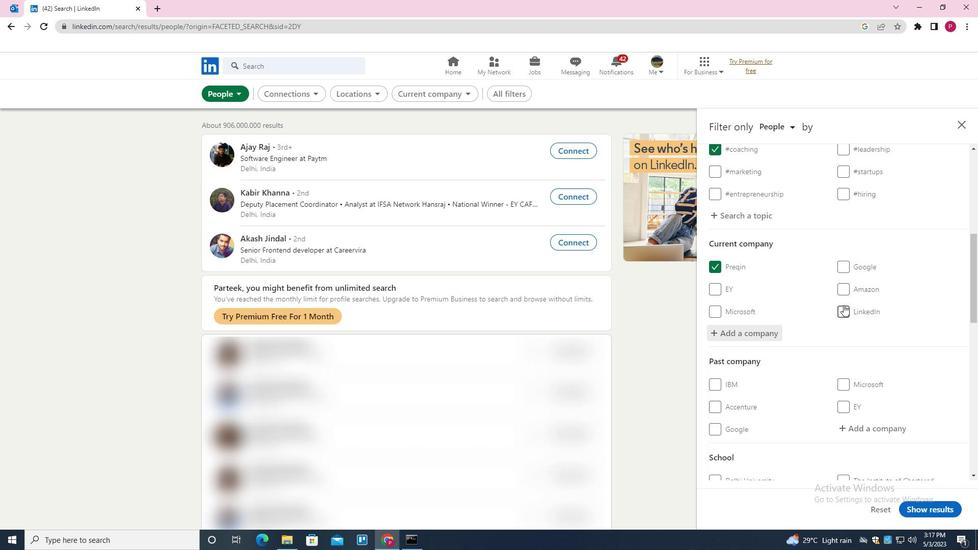 
Action: Mouse scrolled (844, 304) with delta (0, 0)
Screenshot: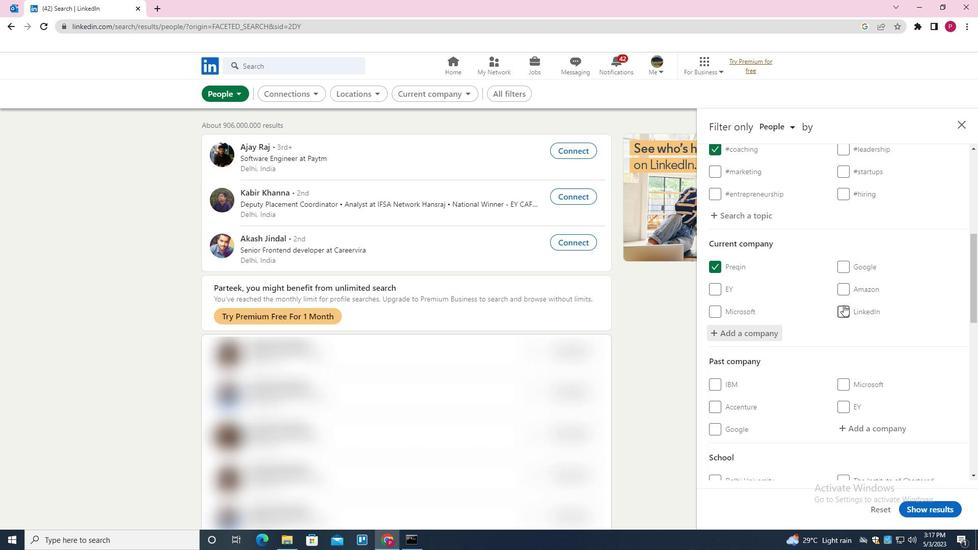 
Action: Mouse scrolled (844, 304) with delta (0, 0)
Screenshot: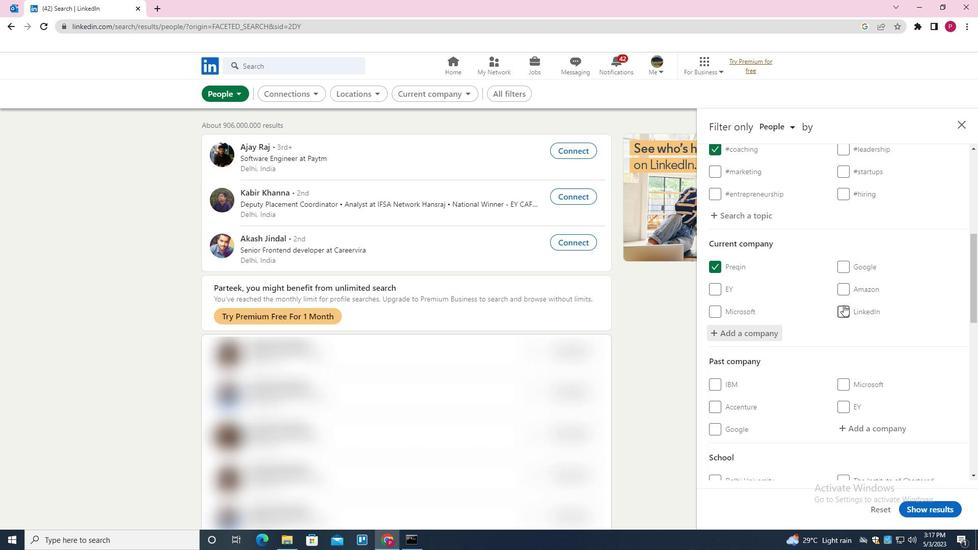 
Action: Mouse moved to (843, 305)
Screenshot: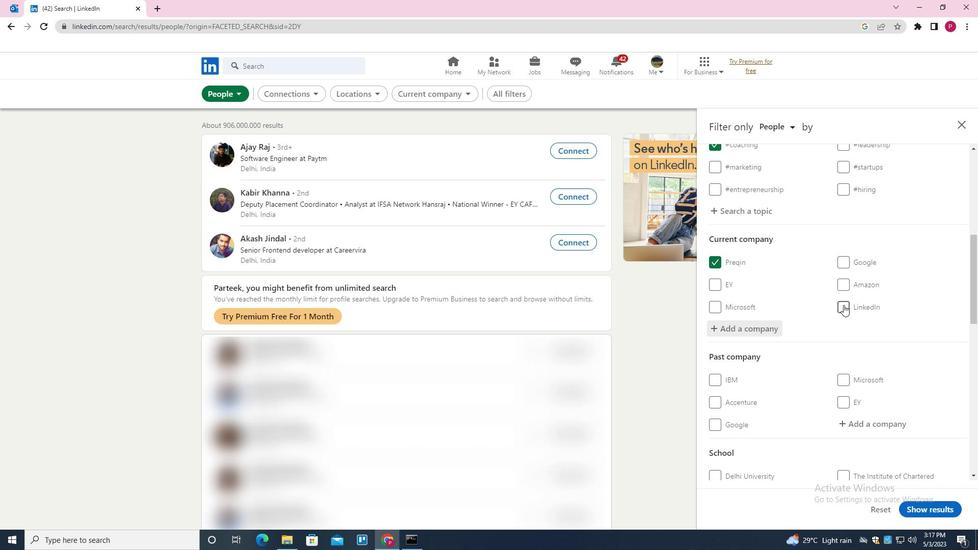 
Action: Mouse scrolled (843, 304) with delta (0, 0)
Screenshot: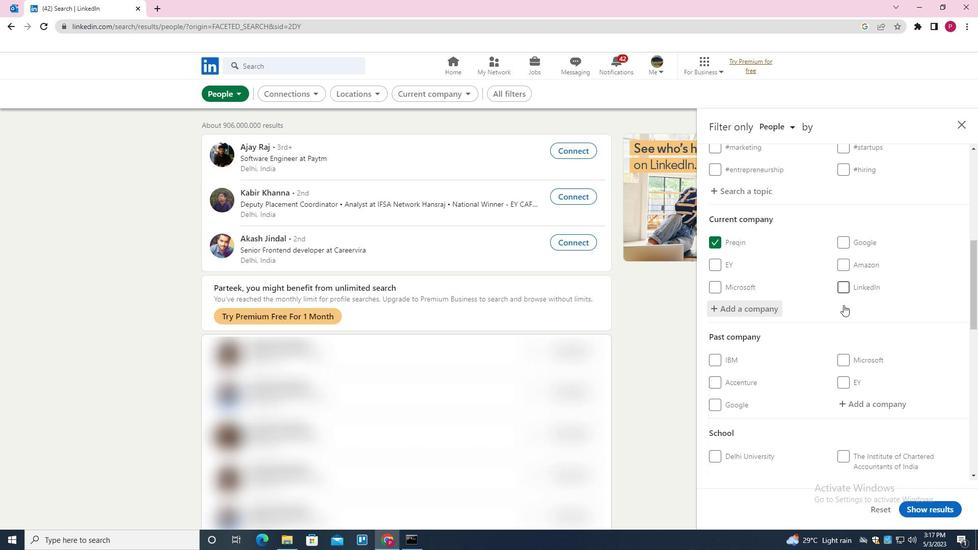 
Action: Mouse moved to (860, 280)
Screenshot: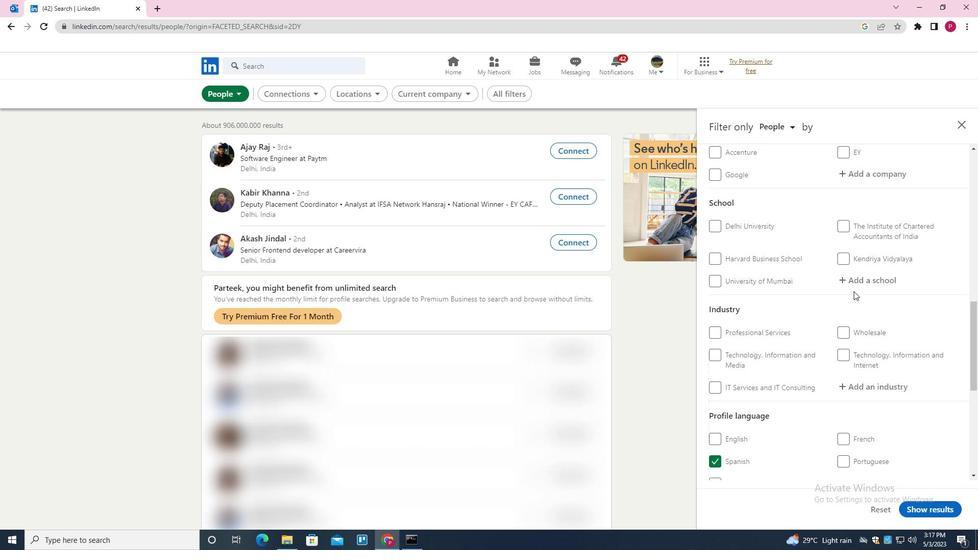 
Action: Mouse pressed left at (860, 280)
Screenshot: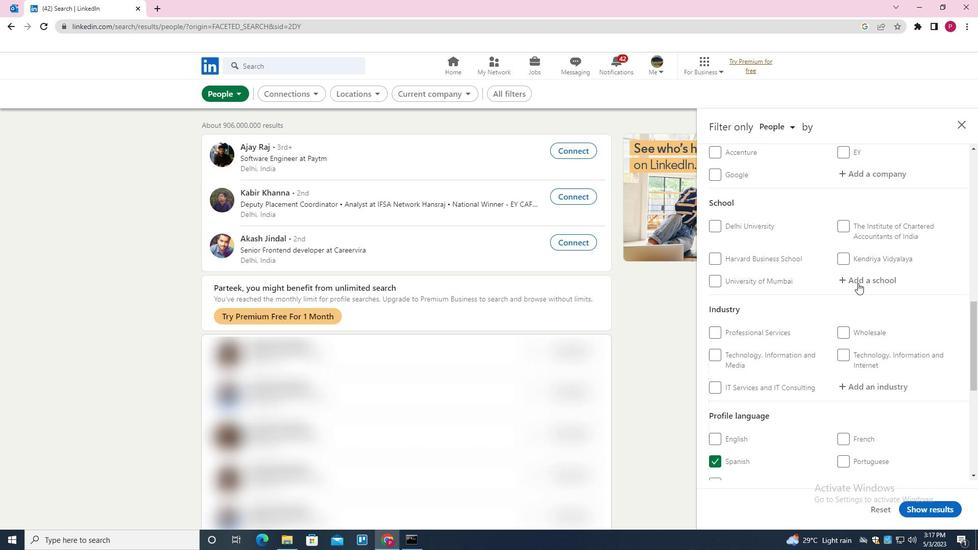 
Action: Key pressed <Key.shift><Key.shift><Key.shift><Key.shift><Key.shift><Key.shift><Key.shift>VEL<Key.space><Key.shift>TECH<Key.space><Key.shift><Key.shift><Key.shift><Key.shift><Key.shift><Key.shift><Key.shift><Key.shift><Key.shift>HIGH<Key.space><Key.backspace><Key.shift>TECH<Key.space><Key.shift><Key.shift><Key.shift><Key.shift><Key.shift><Key.shift><Key.shift><Key.shift><Key.shift>DR.<Key.space><Key.down><Key.enter>
Screenshot: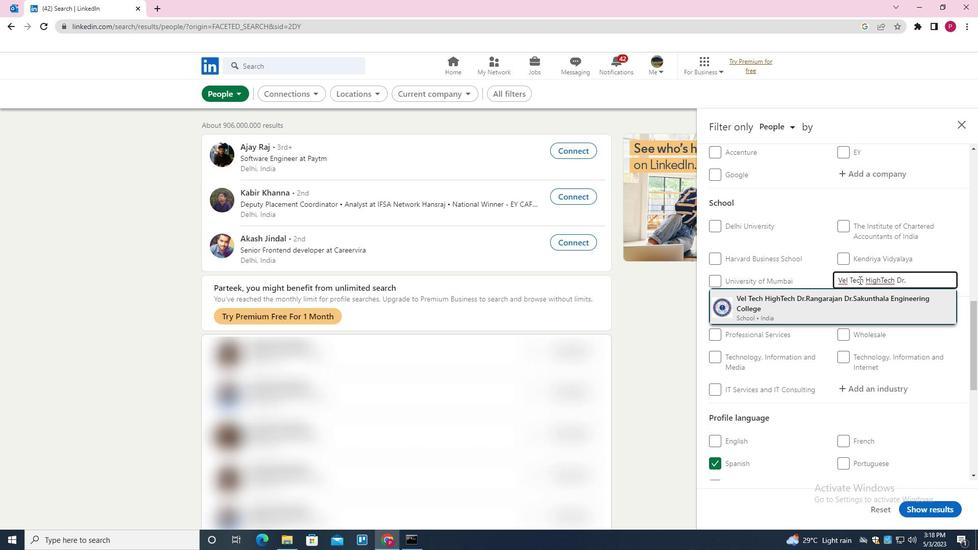 
Action: Mouse moved to (806, 322)
Screenshot: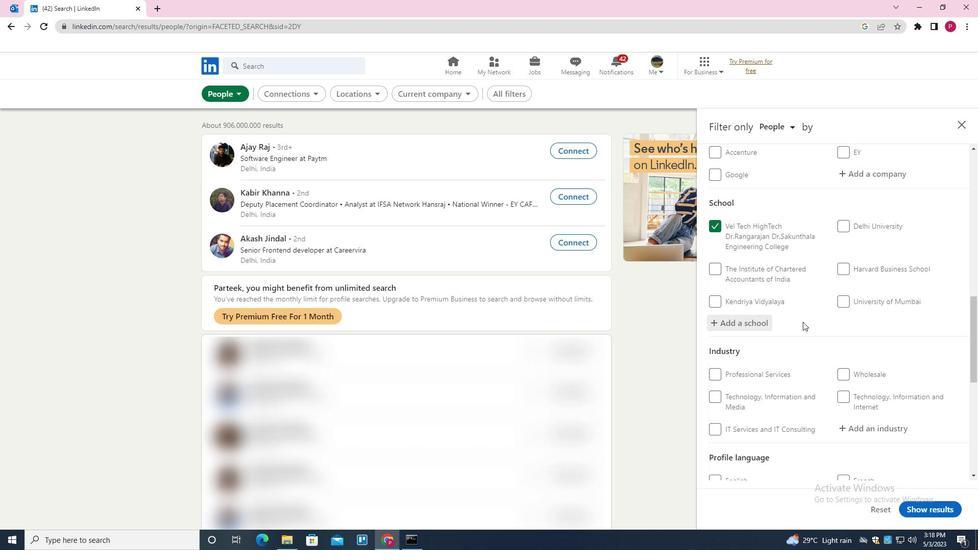 
Action: Mouse scrolled (806, 321) with delta (0, 0)
Screenshot: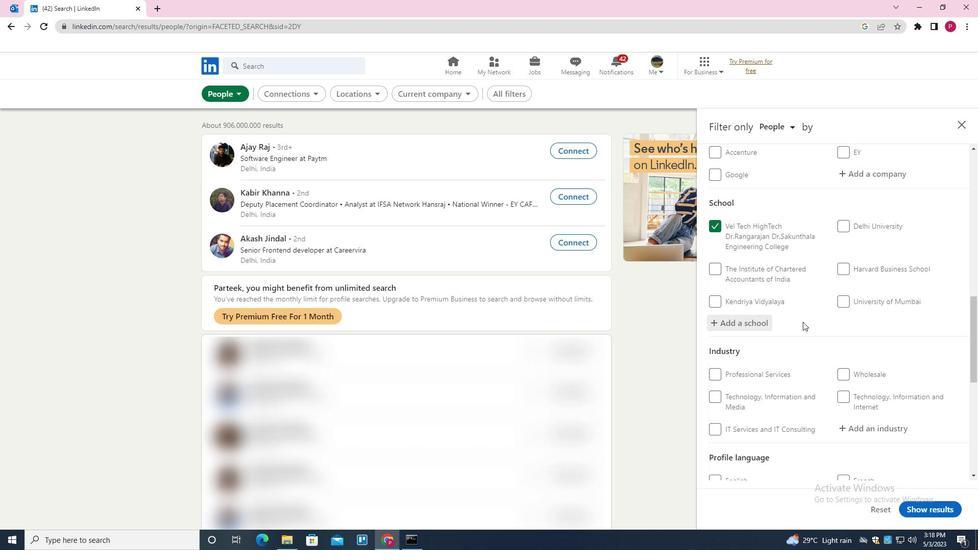 
Action: Mouse moved to (808, 320)
Screenshot: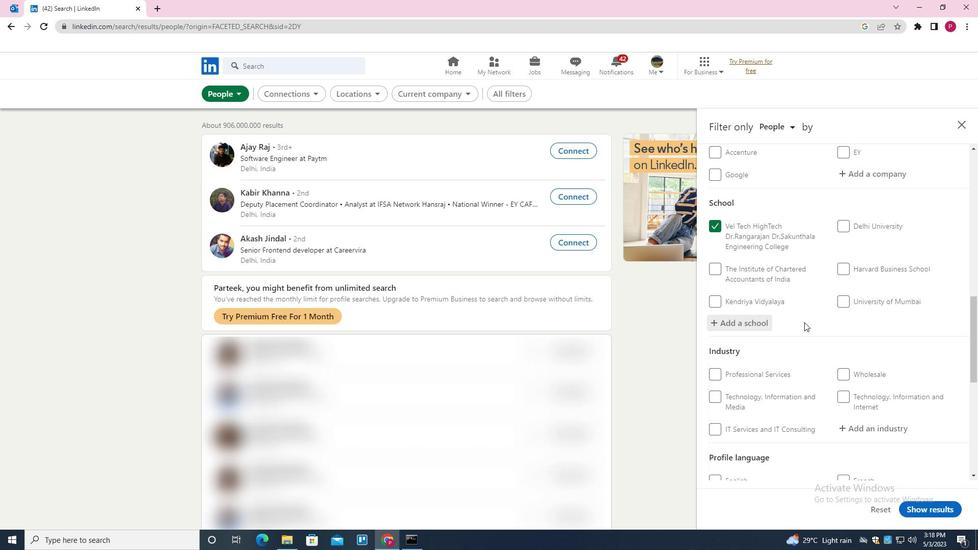 
Action: Mouse scrolled (808, 319) with delta (0, 0)
Screenshot: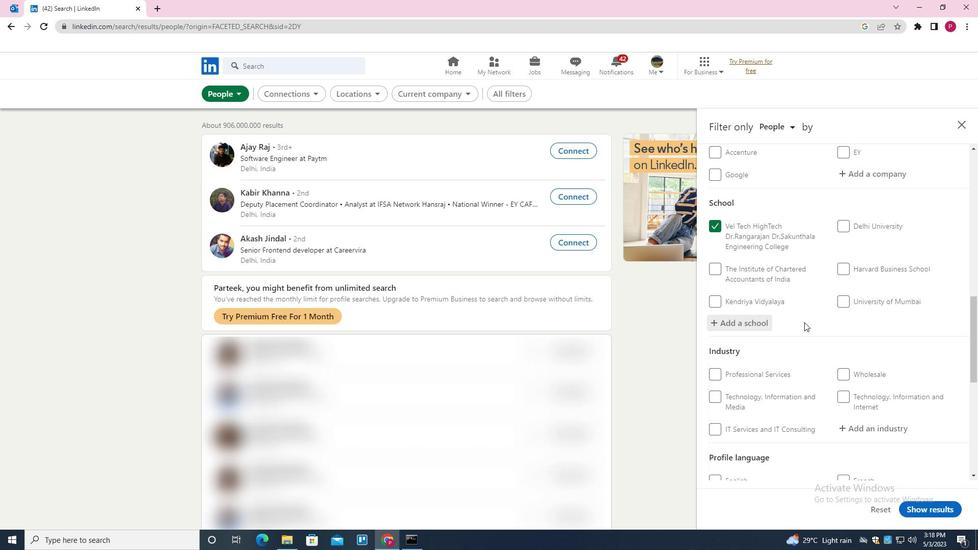
Action: Mouse moved to (809, 319)
Screenshot: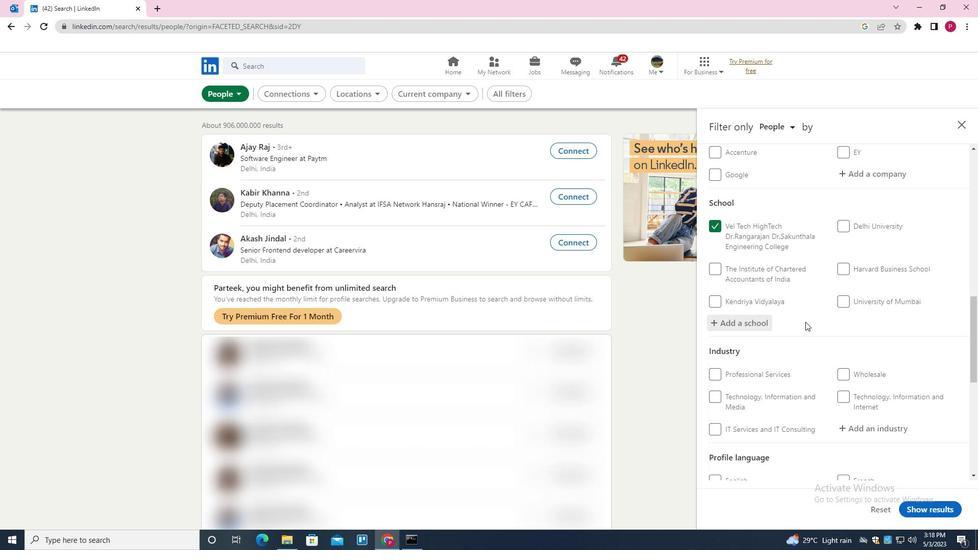 
Action: Mouse scrolled (809, 318) with delta (0, 0)
Screenshot: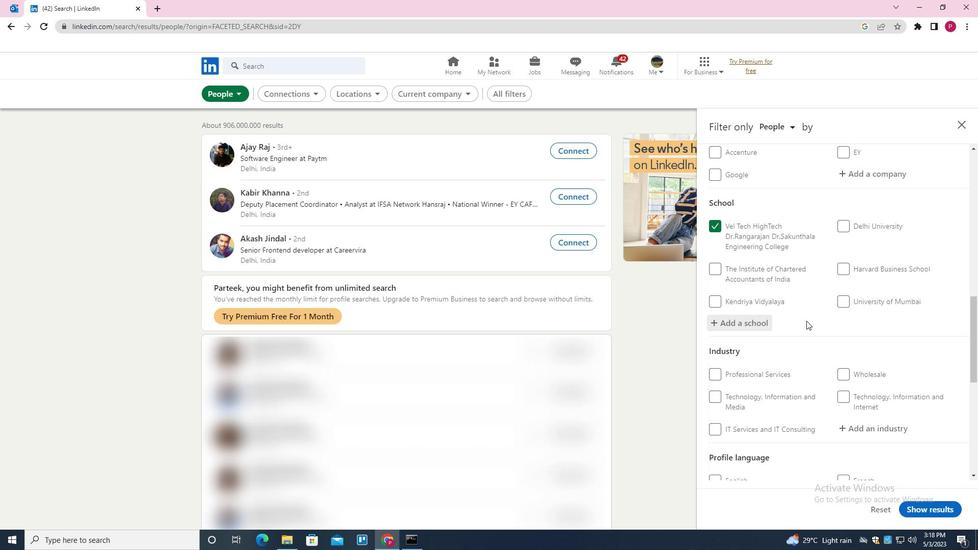 
Action: Mouse moved to (811, 318)
Screenshot: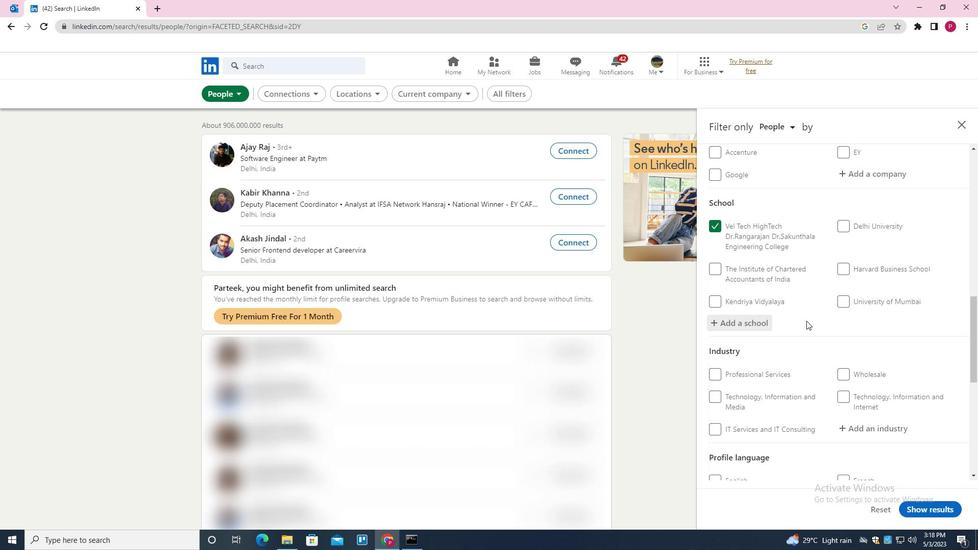 
Action: Mouse scrolled (811, 317) with delta (0, 0)
Screenshot: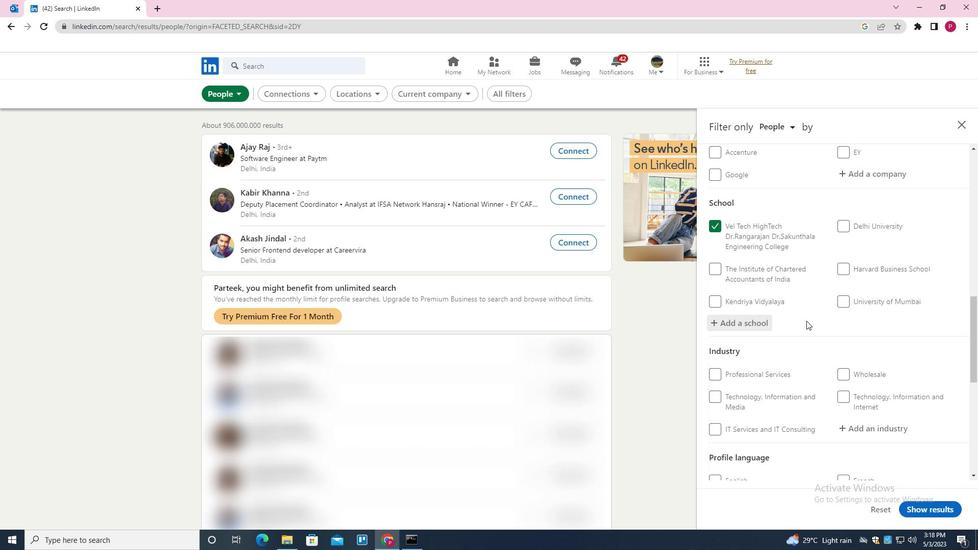 
Action: Mouse moved to (815, 315)
Screenshot: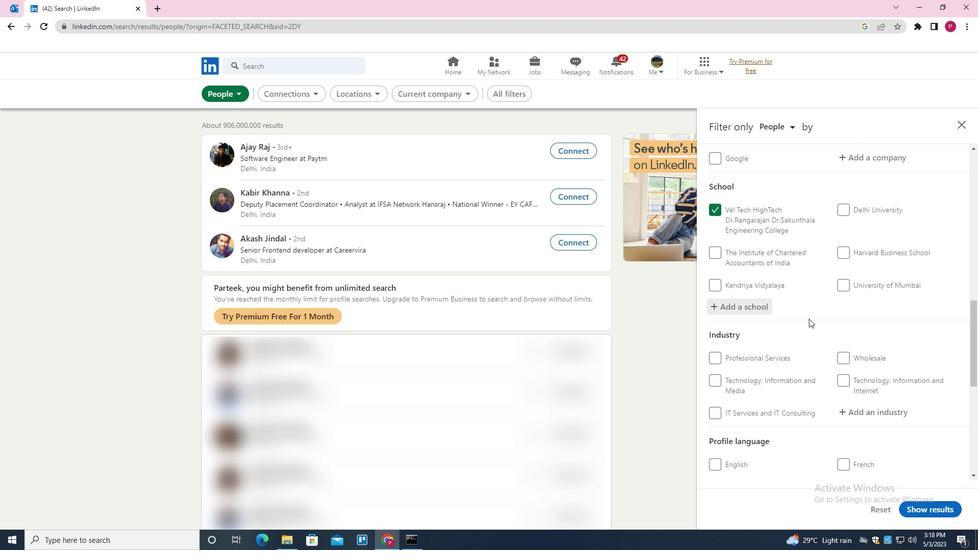 
Action: Mouse scrolled (815, 315) with delta (0, 0)
Screenshot: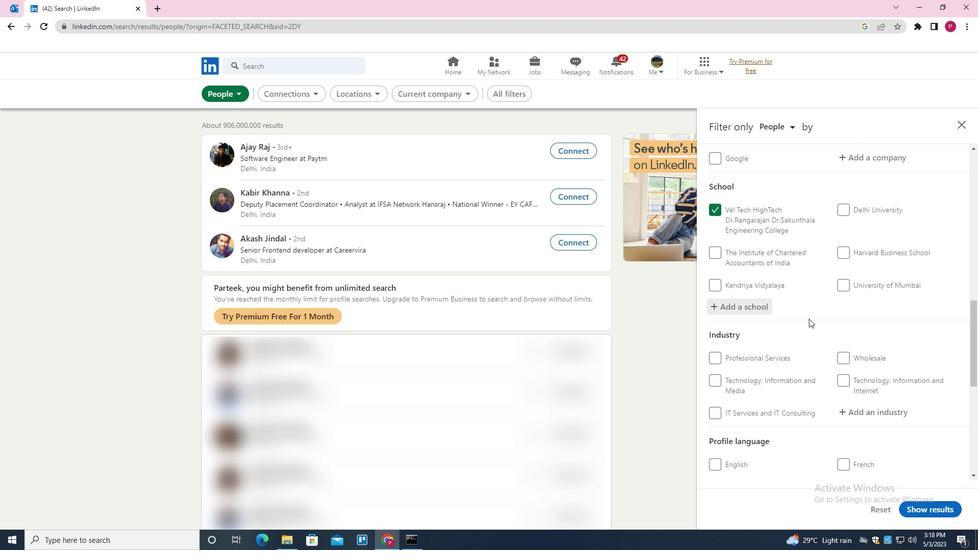 
Action: Mouse moved to (888, 172)
Screenshot: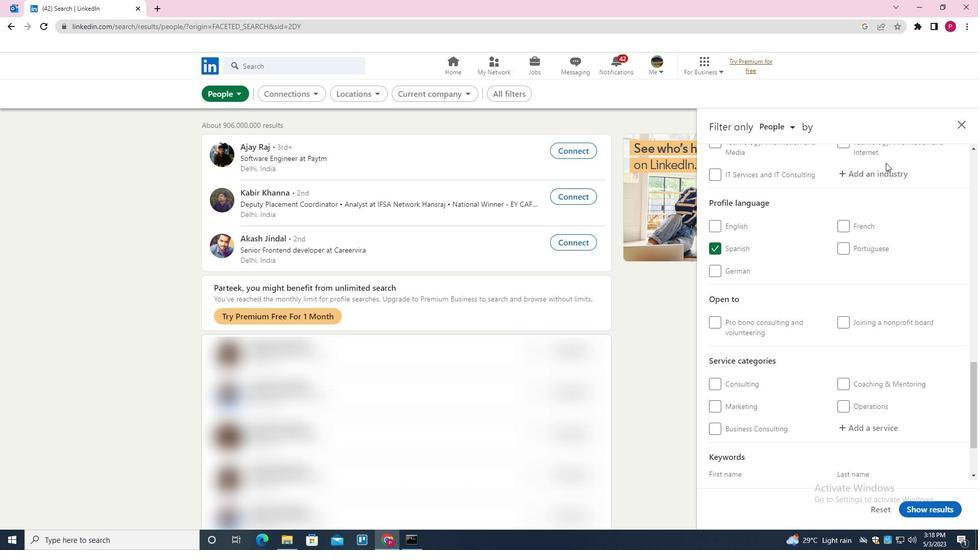 
Action: Mouse pressed left at (888, 172)
Screenshot: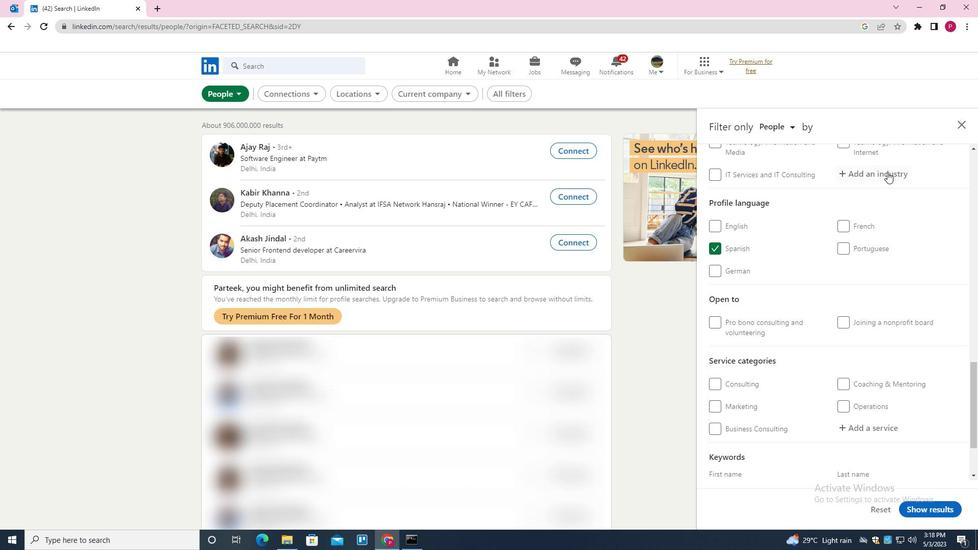 
Action: Key pressed <Key.shift><Key.shift>MENTAL<Key.space><Key.shift><Key.shift><Key.shift><Key.shift><Key.shift><Key.shift>HEALTH<Key.space><Key.shift>CARE<Key.down><Key.enter>
Screenshot: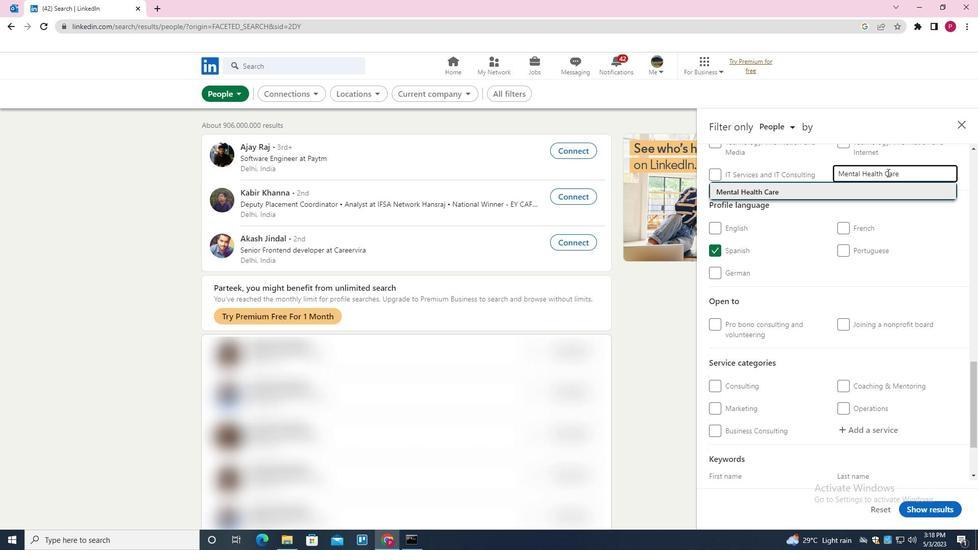 
Action: Mouse moved to (819, 243)
Screenshot: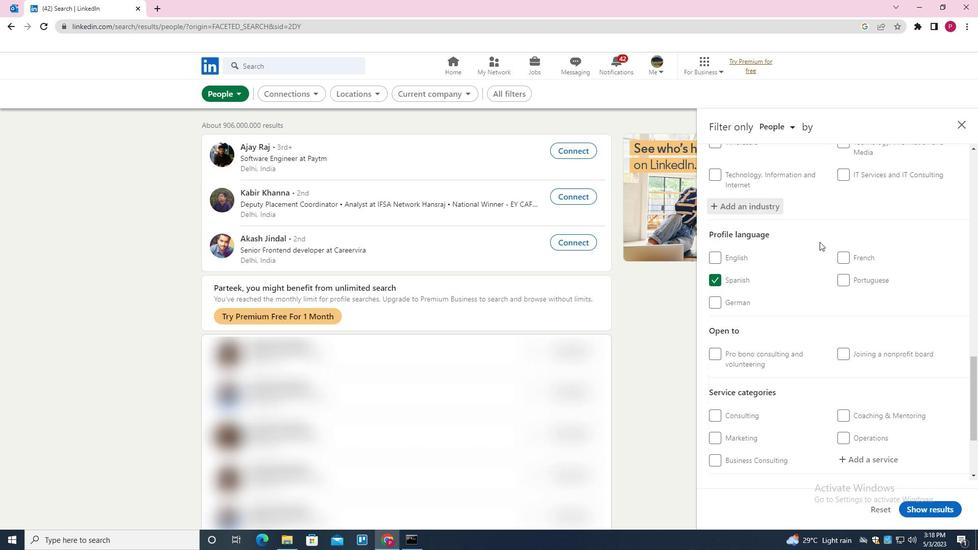 
Action: Mouse scrolled (819, 243) with delta (0, 0)
Screenshot: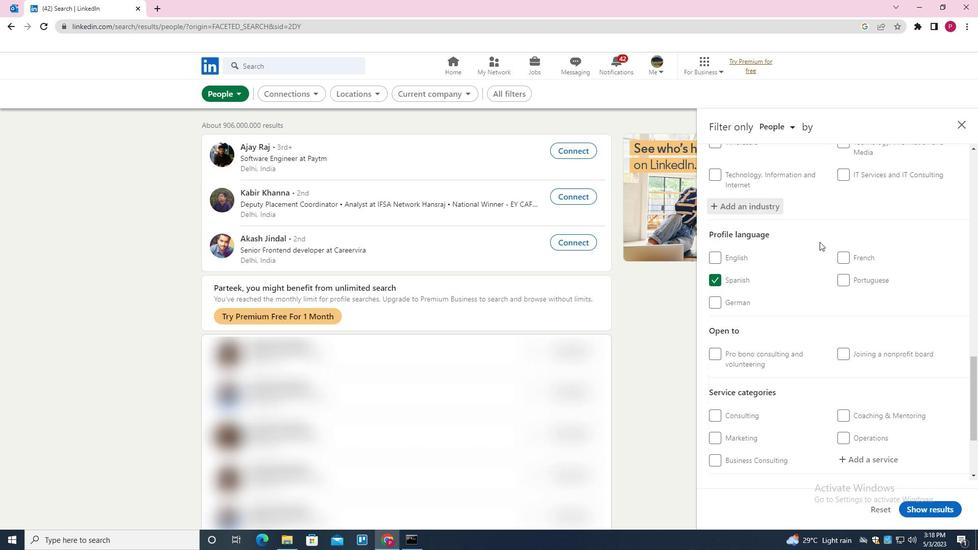 
Action: Mouse moved to (818, 244)
Screenshot: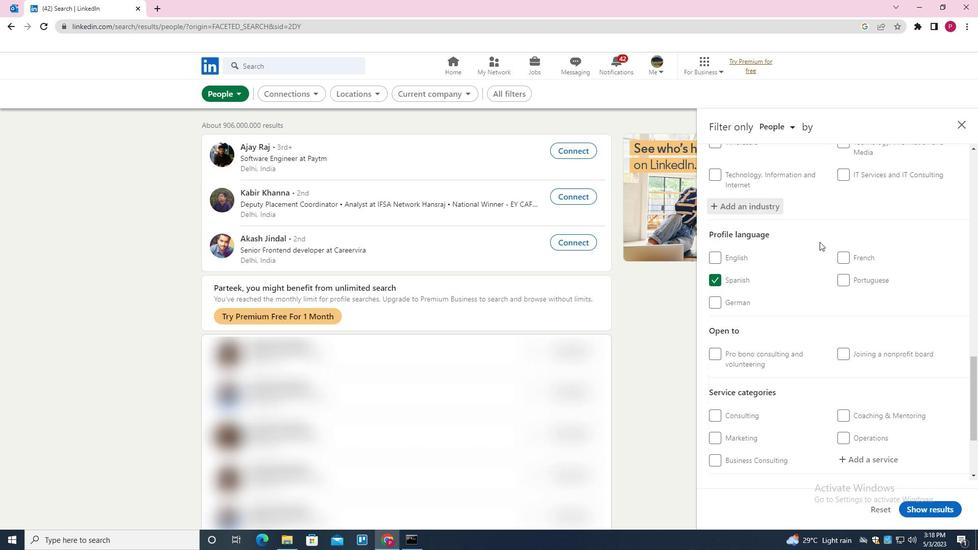 
Action: Mouse scrolled (818, 244) with delta (0, 0)
Screenshot: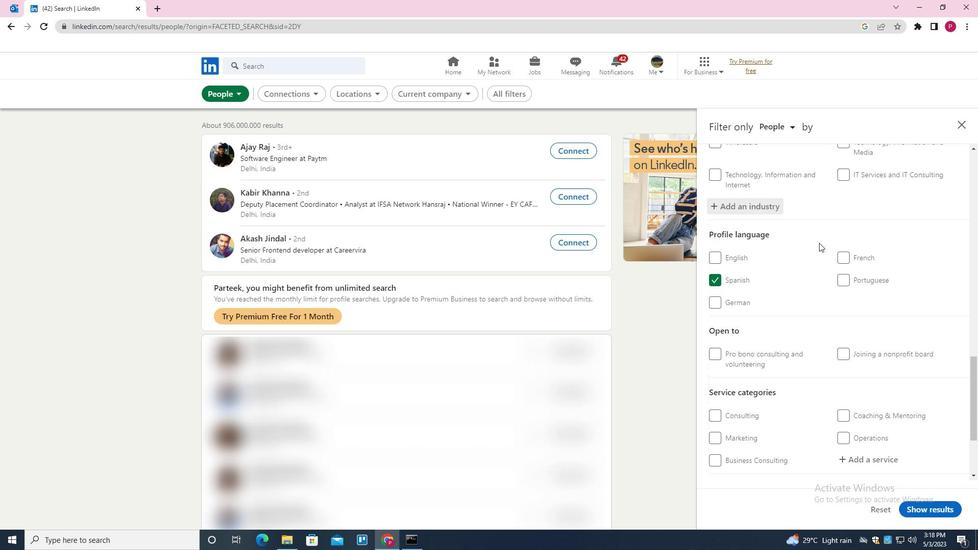 
Action: Mouse scrolled (818, 244) with delta (0, 0)
Screenshot: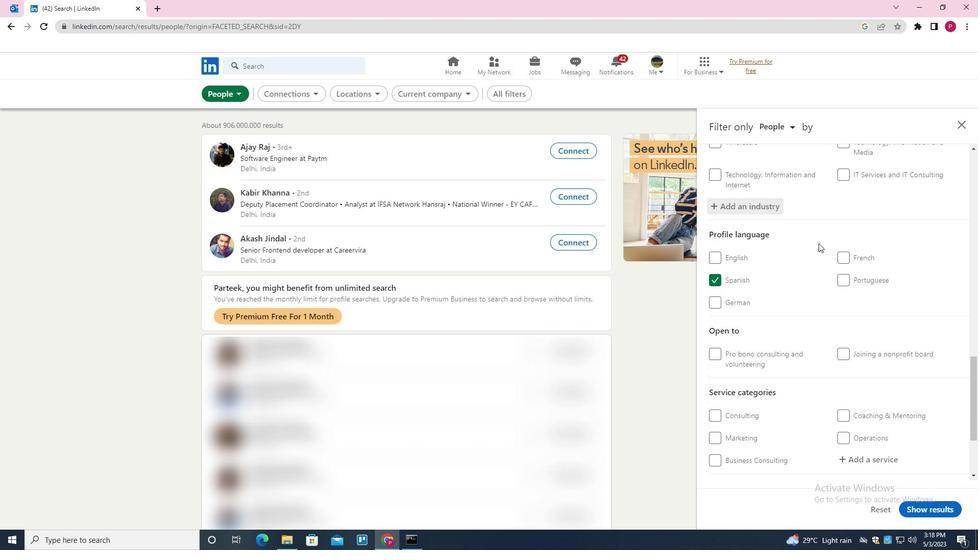 
Action: Mouse scrolled (818, 244) with delta (0, 0)
Screenshot: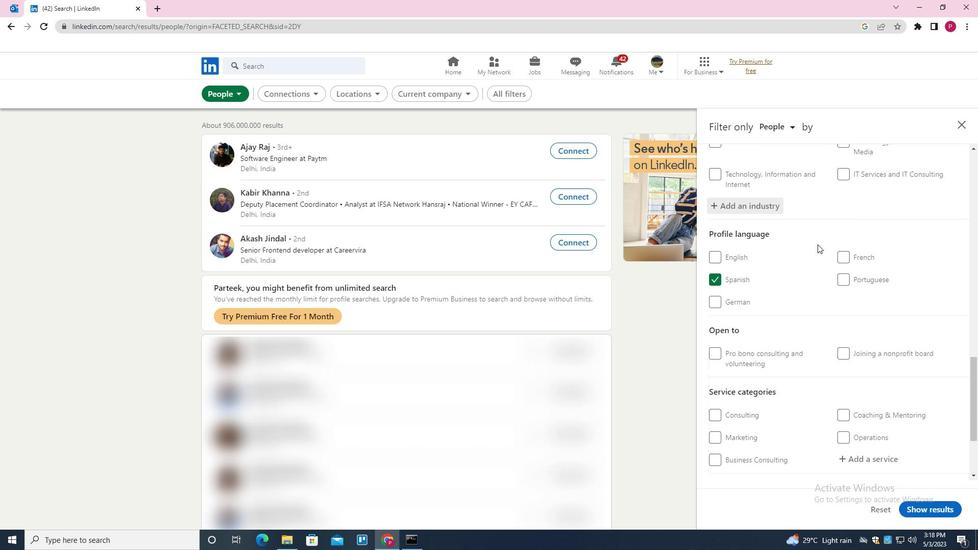 
Action: Mouse moved to (882, 335)
Screenshot: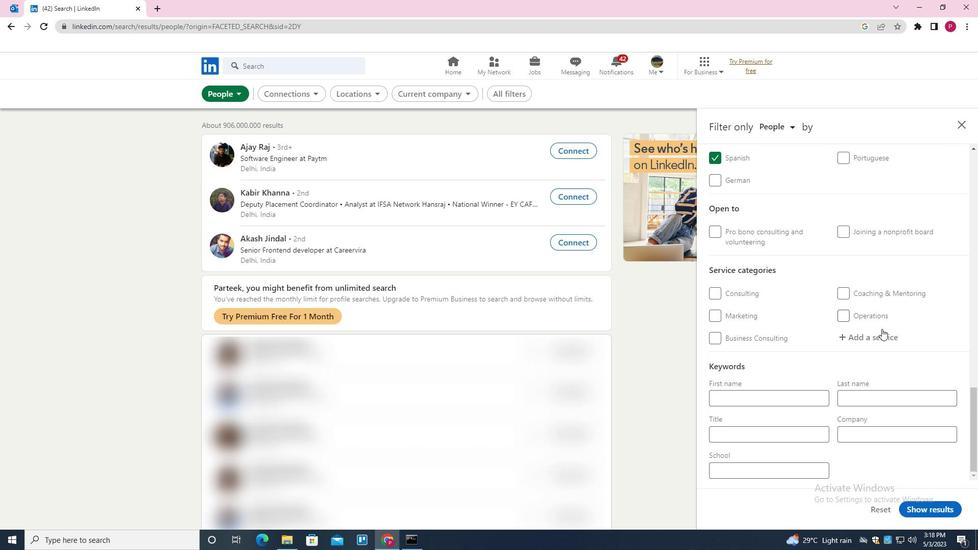 
Action: Mouse pressed left at (882, 335)
Screenshot: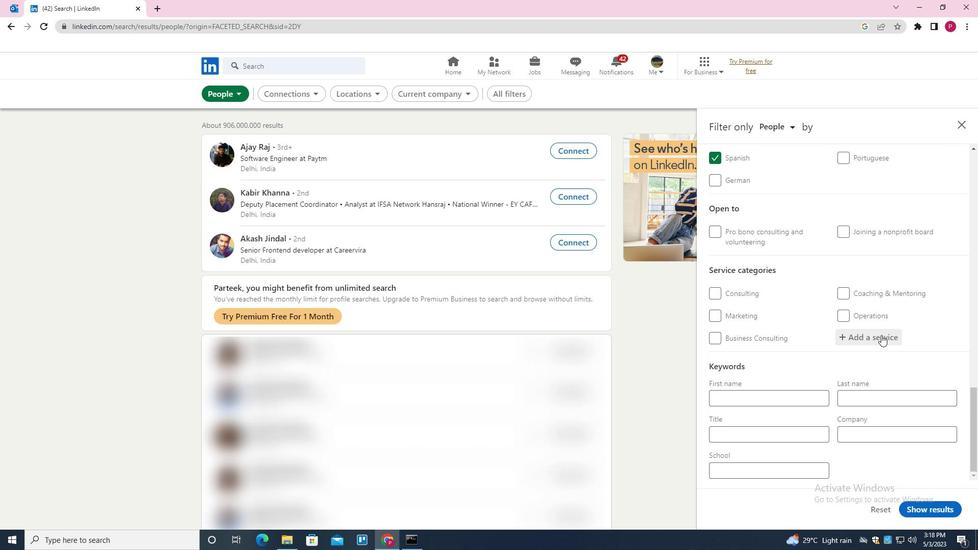 
Action: Key pressed <Key.shift><Key.shift><Key.shift><Key.shift><Key.shift><Key.shift><Key.shift><Key.shift><Key.shift><Key.shift>ADVERTISING<Key.space><Key.shift>ASSISTANCE
Screenshot: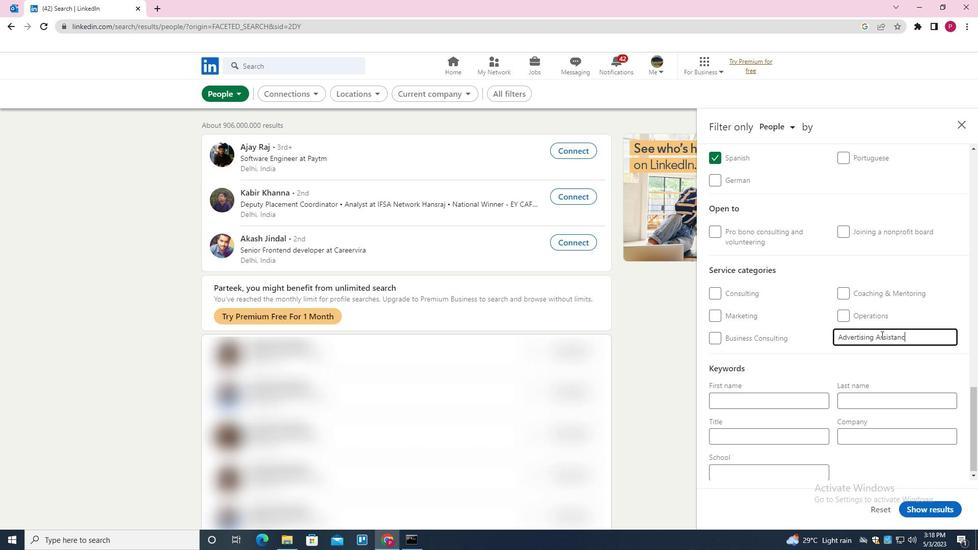 
Action: Mouse scrolled (882, 334) with delta (0, 0)
Screenshot: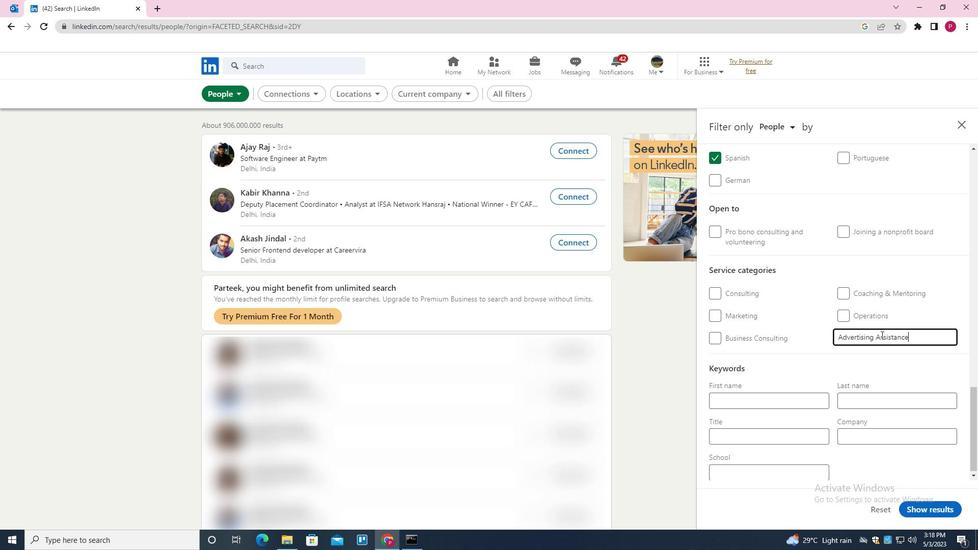 
Action: Mouse moved to (878, 338)
Screenshot: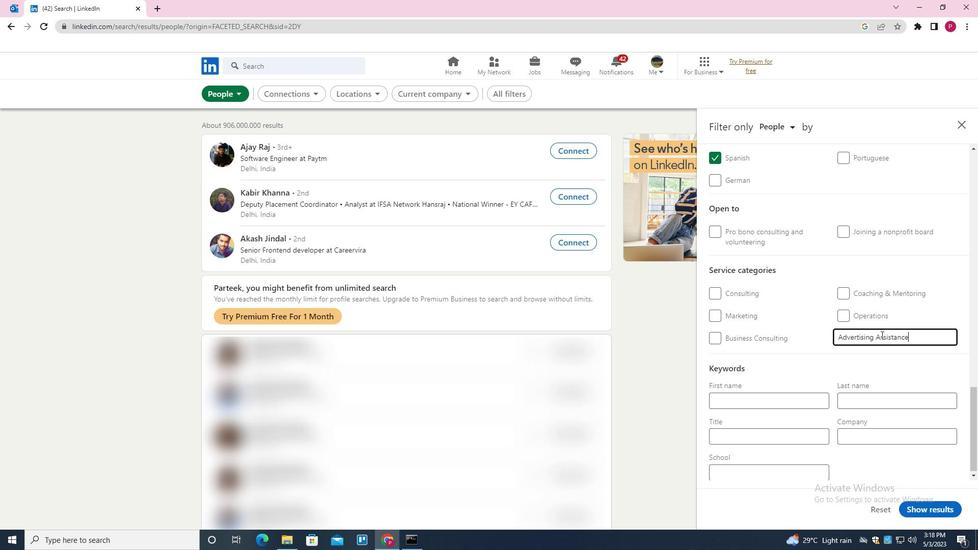 
Action: Mouse scrolled (878, 337) with delta (0, 0)
Screenshot: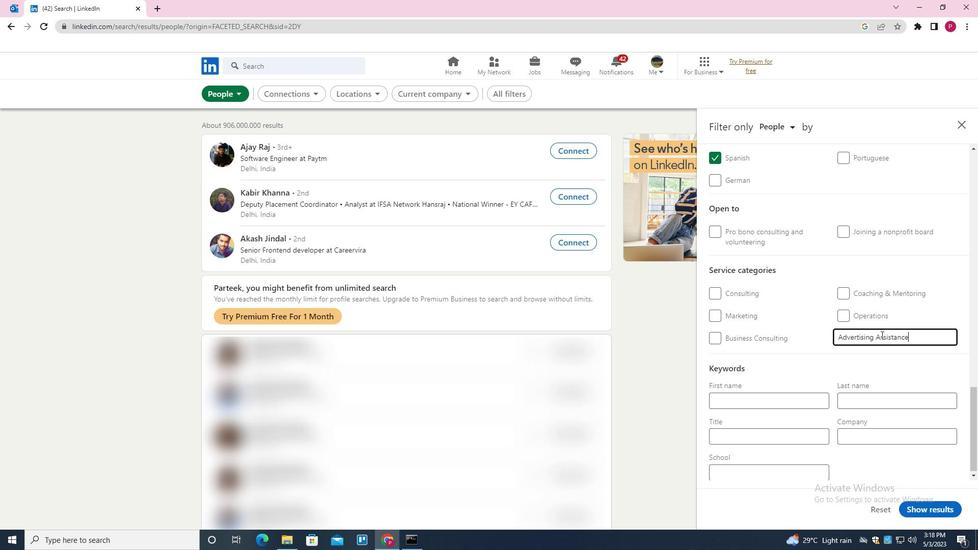 
Action: Mouse moved to (874, 340)
Screenshot: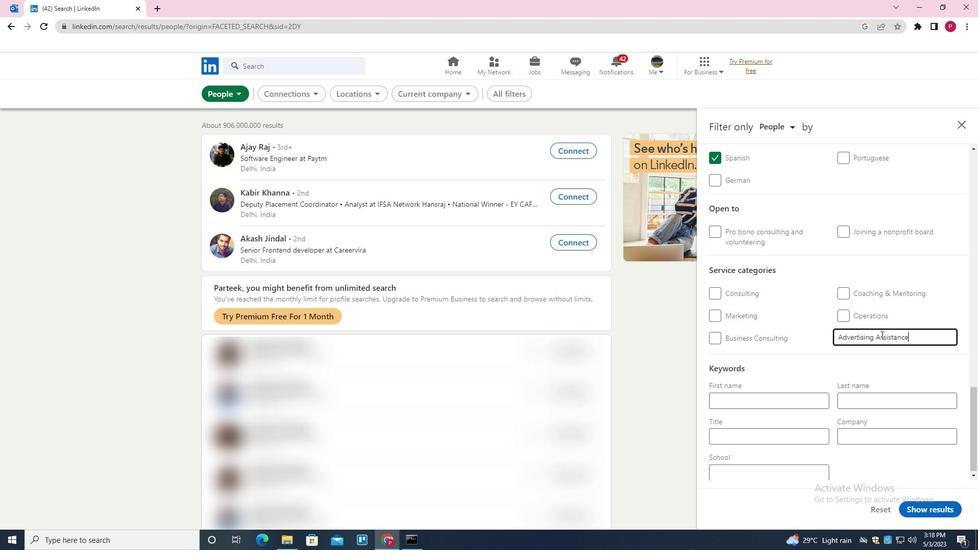 
Action: Mouse scrolled (874, 340) with delta (0, 0)
Screenshot: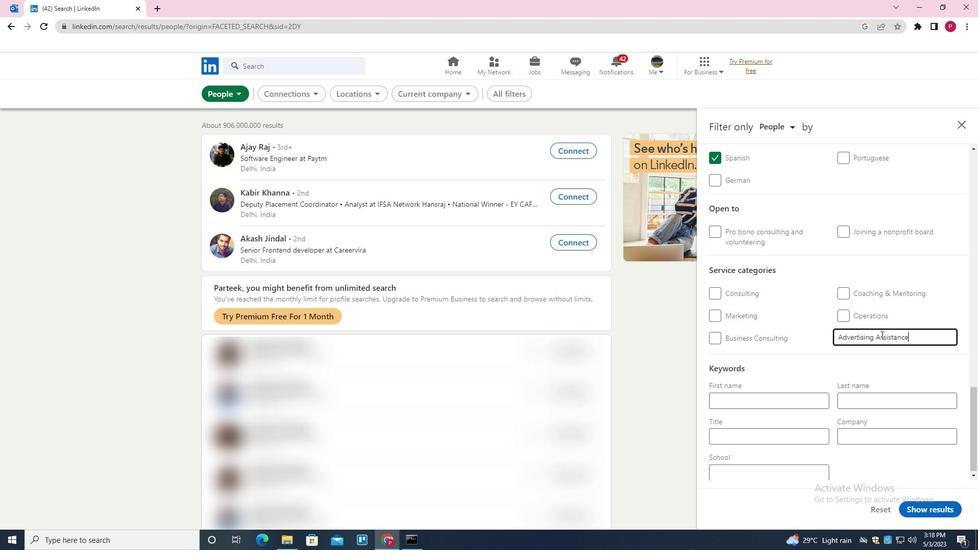 
Action: Mouse moved to (865, 347)
Screenshot: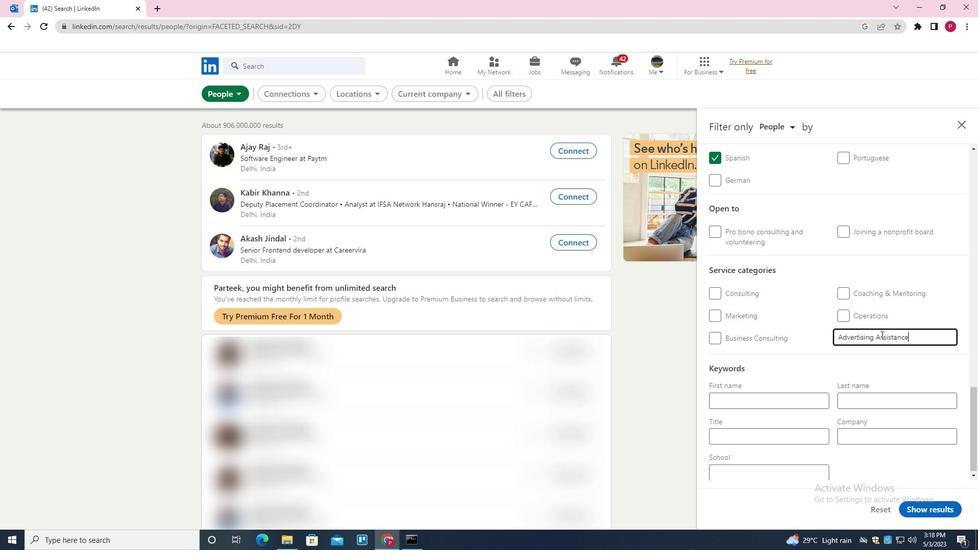 
Action: Mouse scrolled (865, 346) with delta (0, 0)
Screenshot: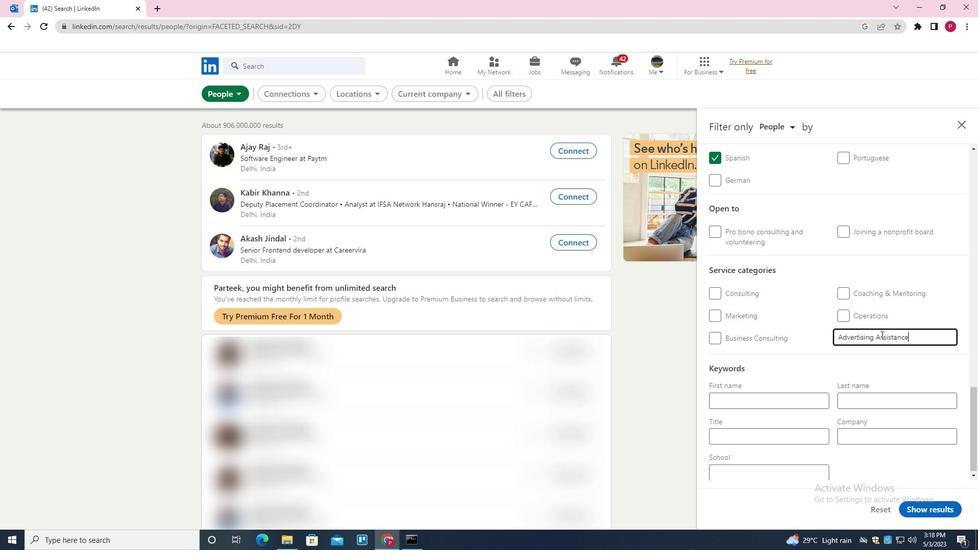 
Action: Mouse moved to (775, 429)
Screenshot: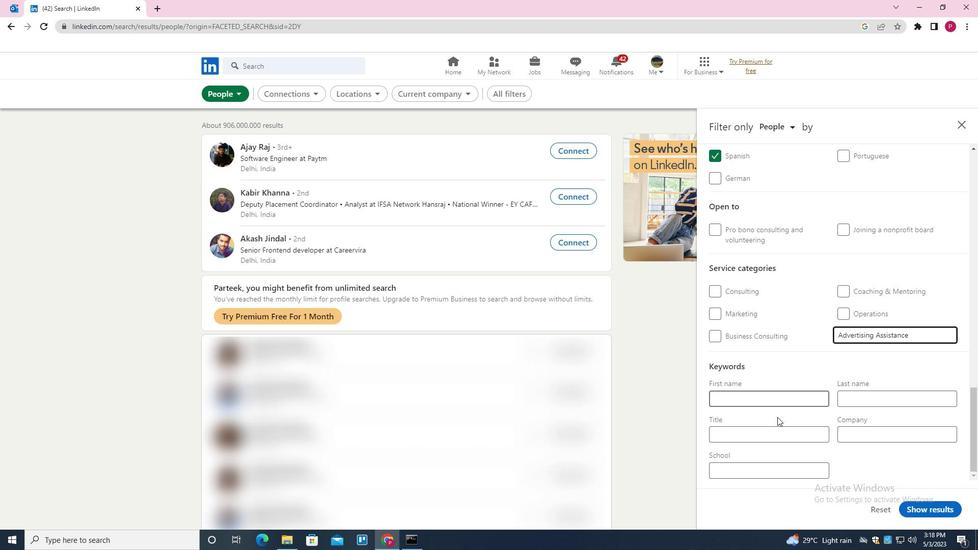
Action: Mouse pressed left at (775, 429)
Screenshot: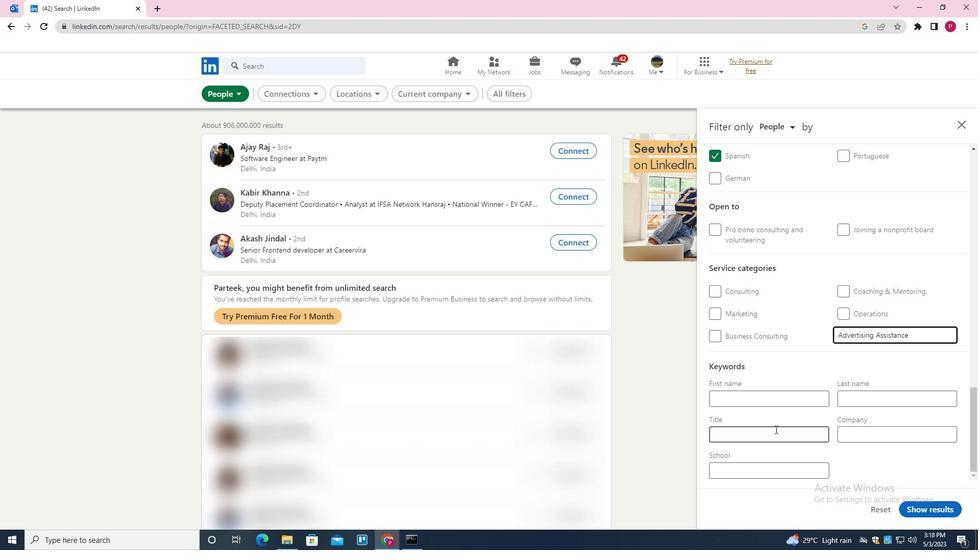 
Action: Key pressed <Key.shift><Key.shift><Key.shift><Key.shift><Key.shift><Key.shift><Key.shift><Key.shift><Key.shift><Key.shift><Key.shift><Key.shift><Key.shift><Key.shift><Key.shift>SCREENWRITER
Screenshot: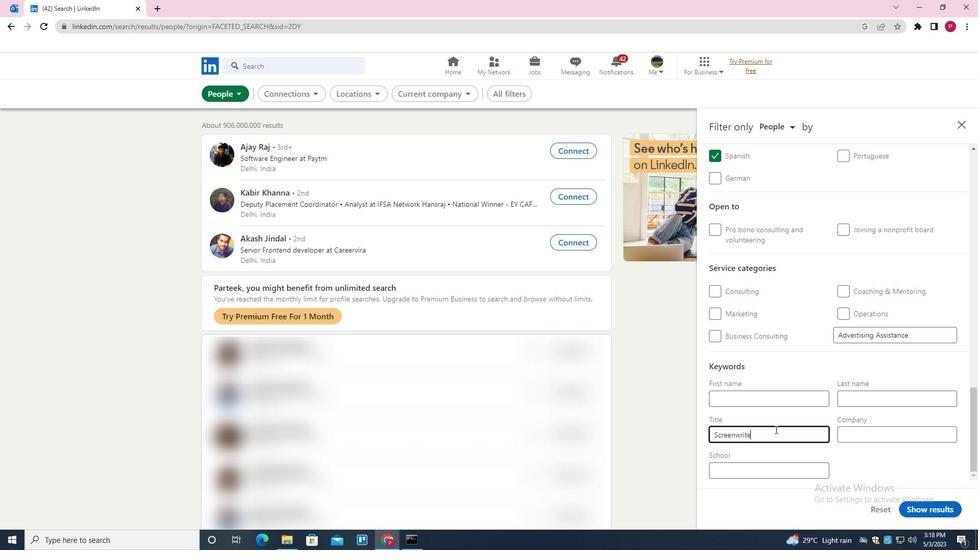 
Action: Mouse moved to (922, 510)
Screenshot: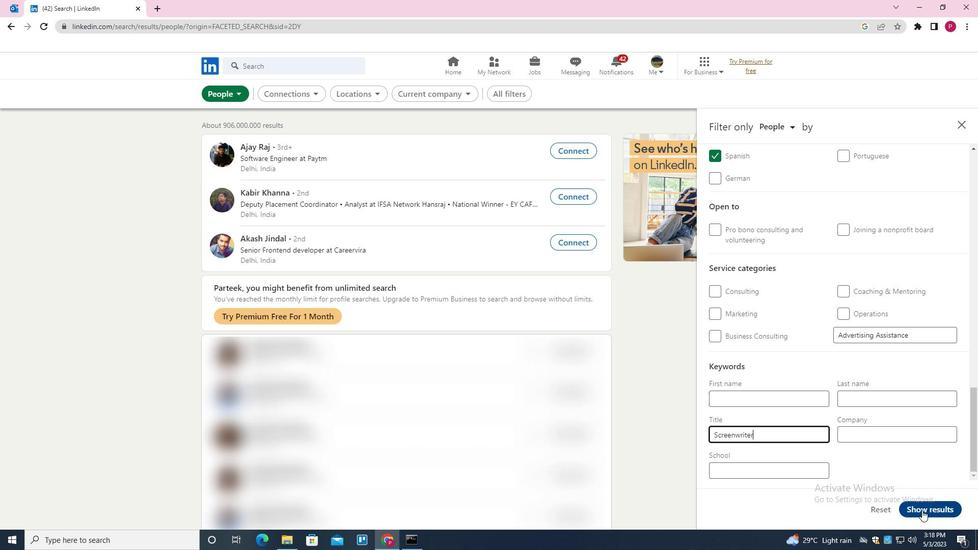 
Action: Mouse pressed left at (922, 510)
Screenshot: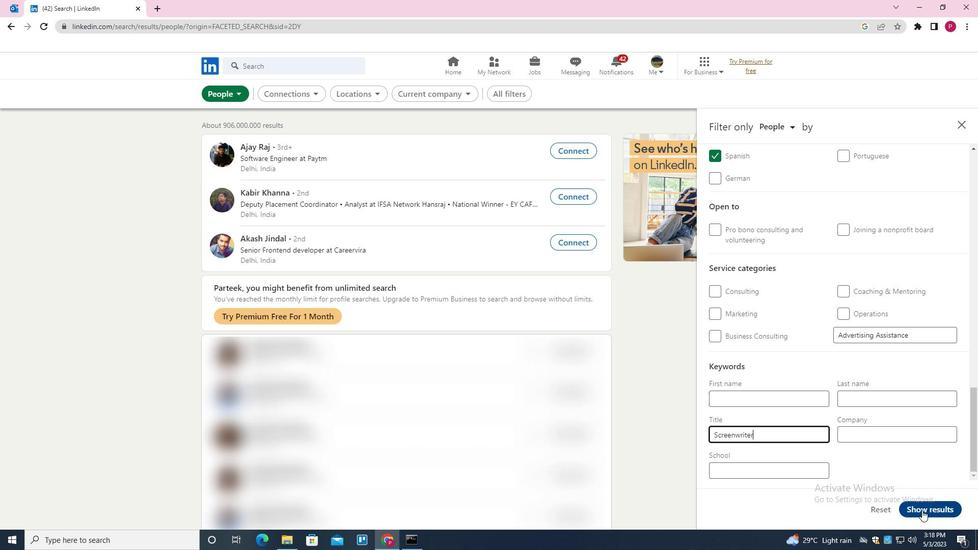 
Action: Mouse moved to (515, 275)
Screenshot: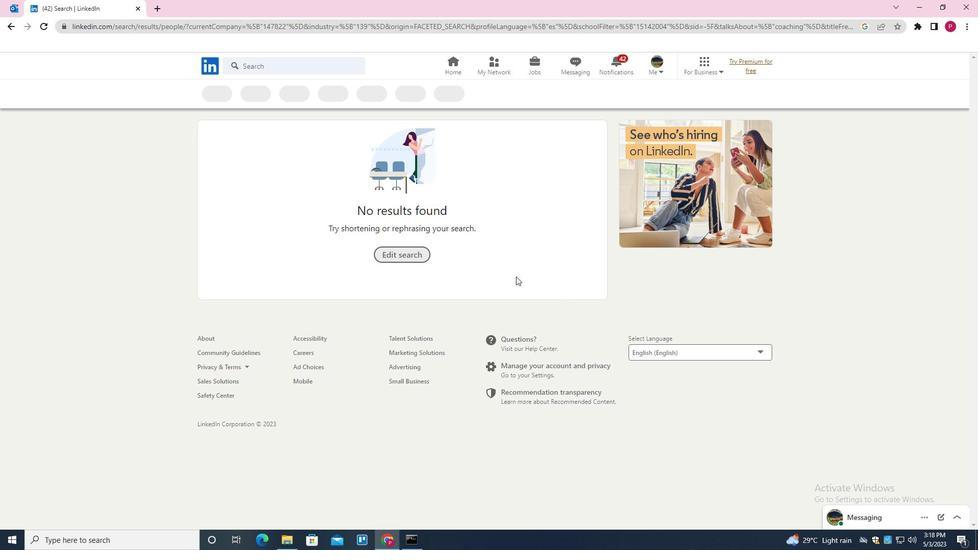 
